 Task: Search one way flight ticket for 2 adults, 4 children and 1 infant on lap in business from Buffalo: Buffalo Niagara International Airport to Indianapolis: Indianapolis International Airport on 8-5-2023. Choice of flights is Alaska. Number of bags: 1 carry on bag. Price is upto 40000. Outbound departure time preference is 16:45.
Action: Mouse moved to (291, 256)
Screenshot: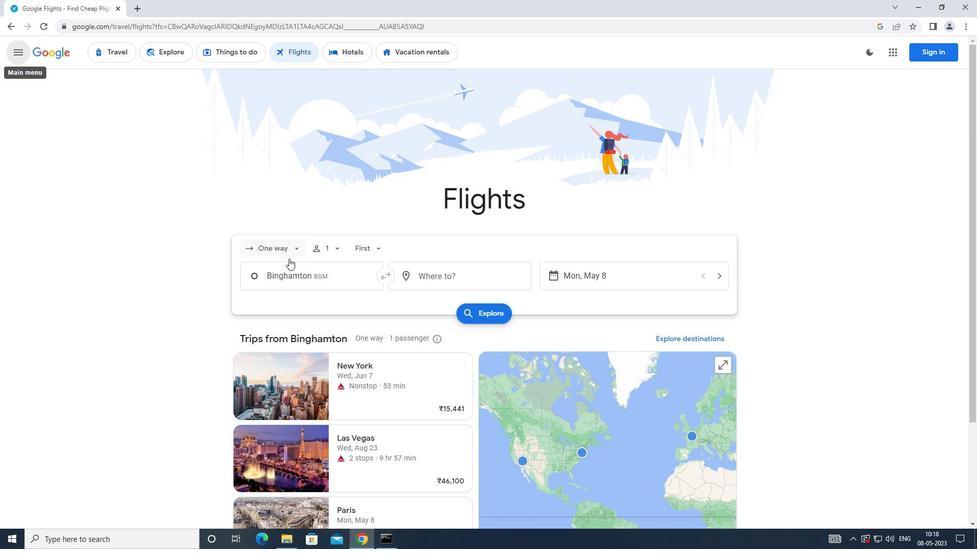 
Action: Mouse pressed left at (291, 256)
Screenshot: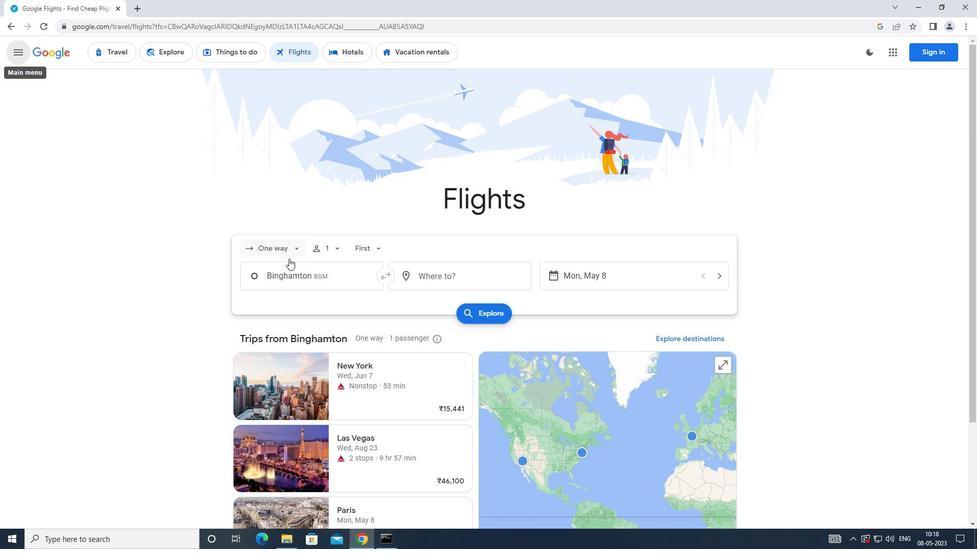 
Action: Mouse moved to (295, 298)
Screenshot: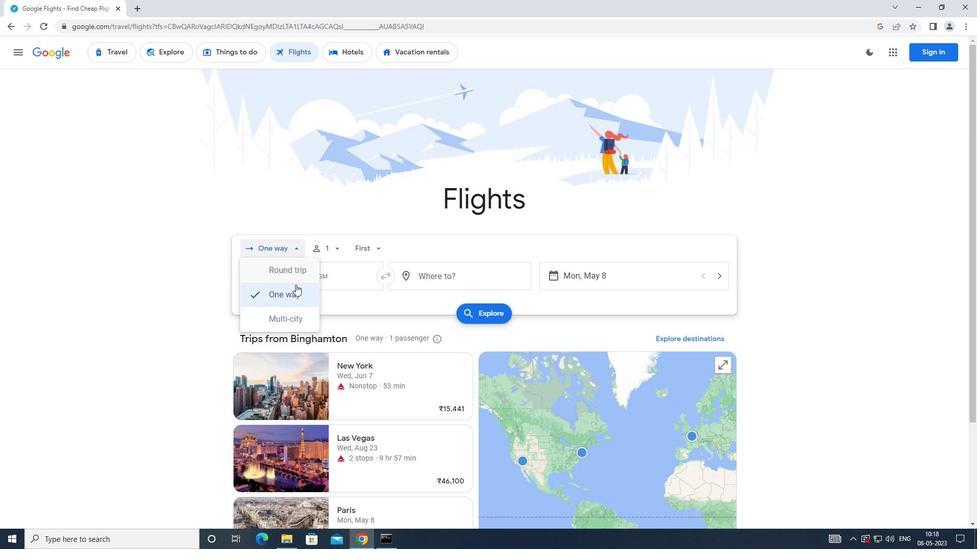 
Action: Mouse pressed left at (295, 298)
Screenshot: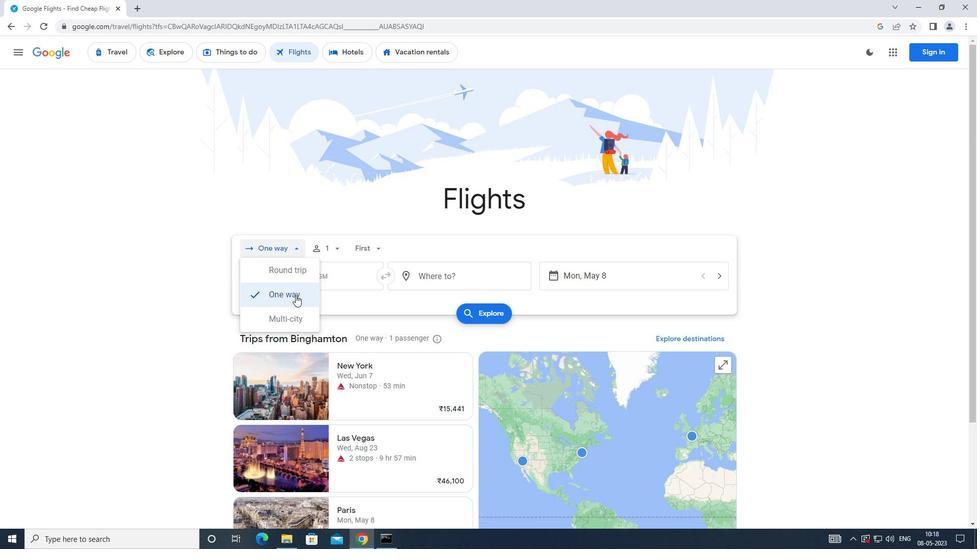 
Action: Mouse moved to (337, 252)
Screenshot: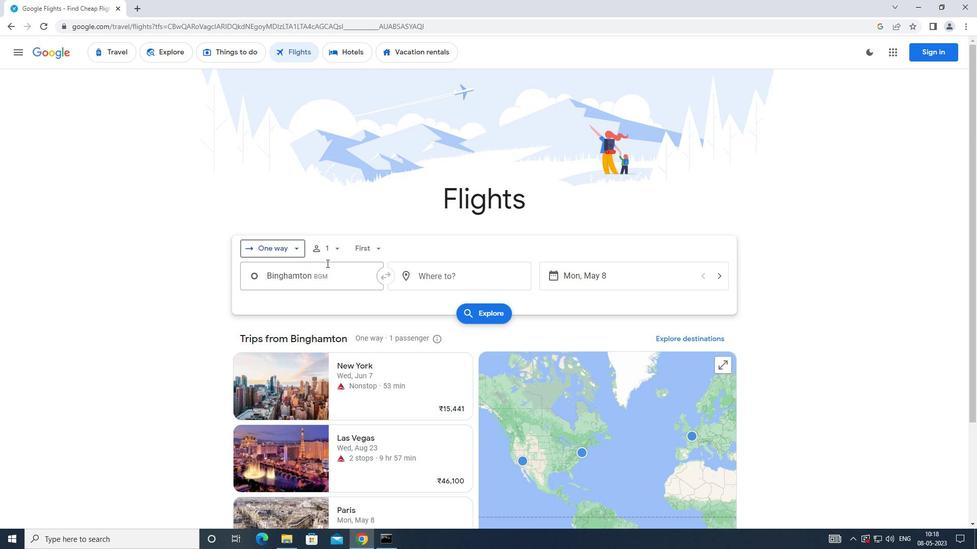 
Action: Mouse pressed left at (337, 252)
Screenshot: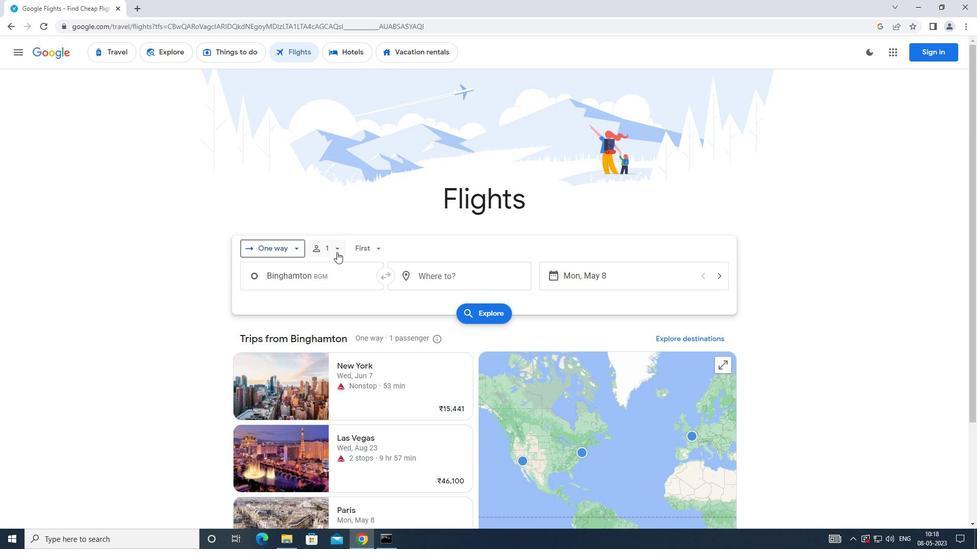 
Action: Mouse moved to (408, 279)
Screenshot: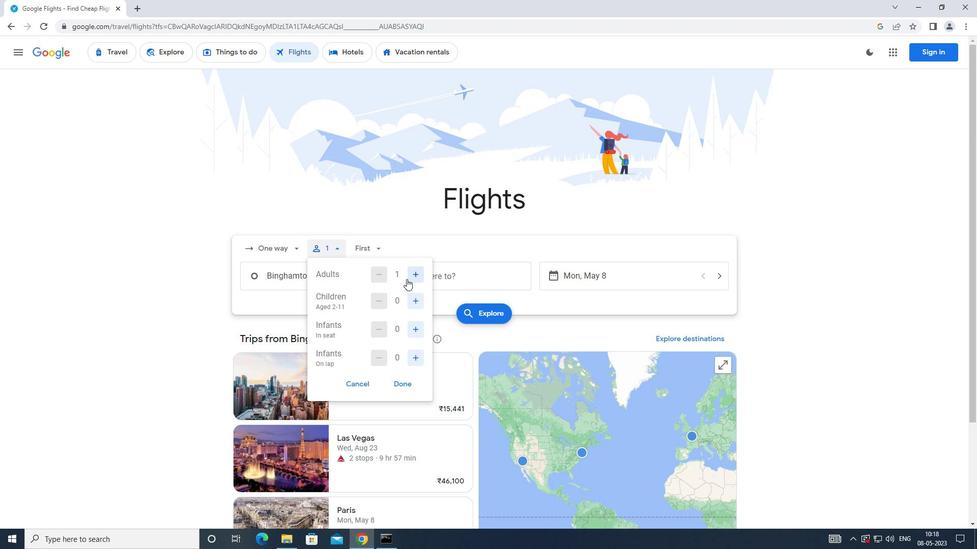
Action: Mouse pressed left at (408, 279)
Screenshot: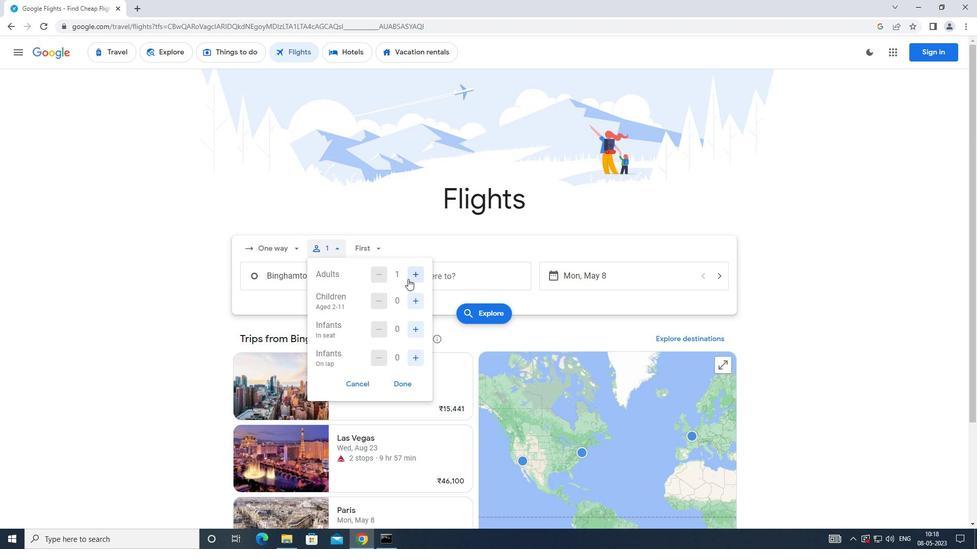 
Action: Mouse moved to (418, 299)
Screenshot: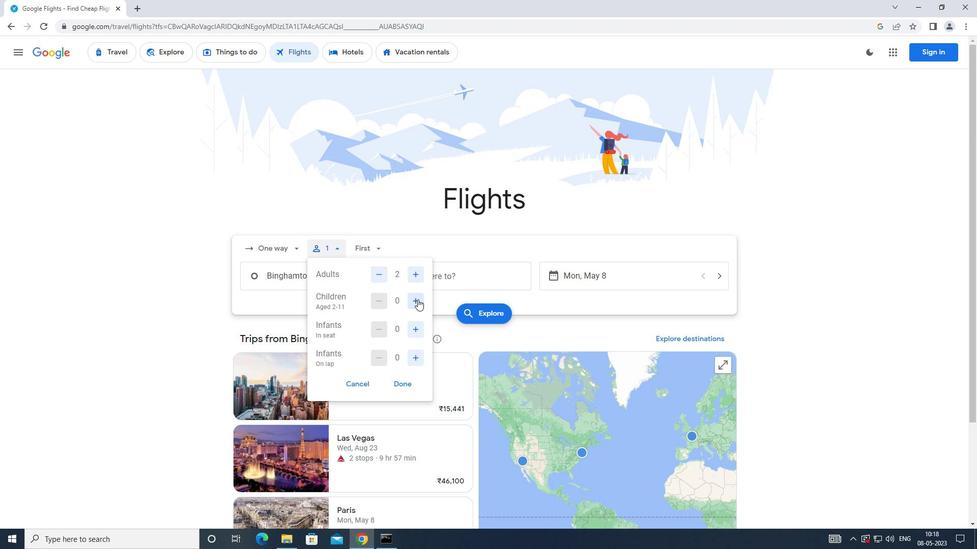 
Action: Mouse pressed left at (418, 299)
Screenshot: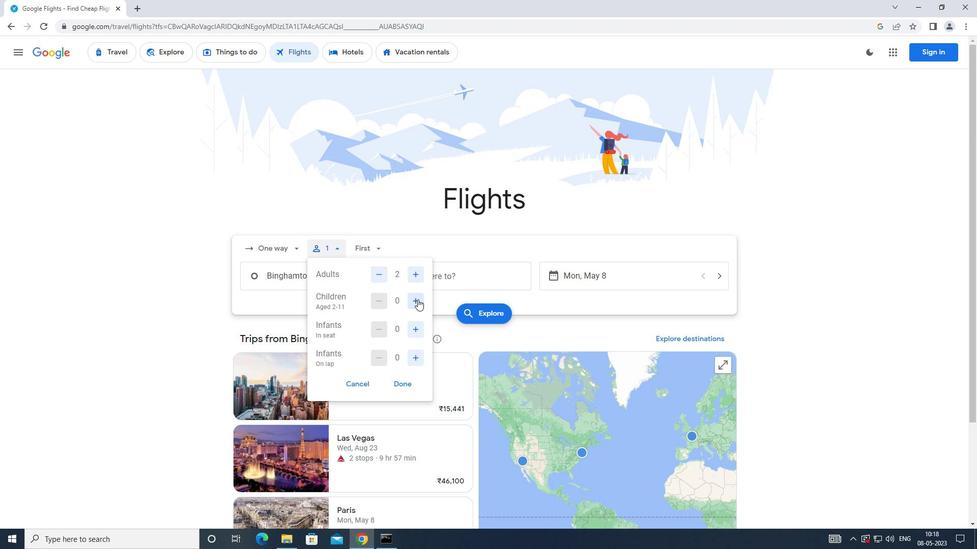 
Action: Mouse moved to (418, 299)
Screenshot: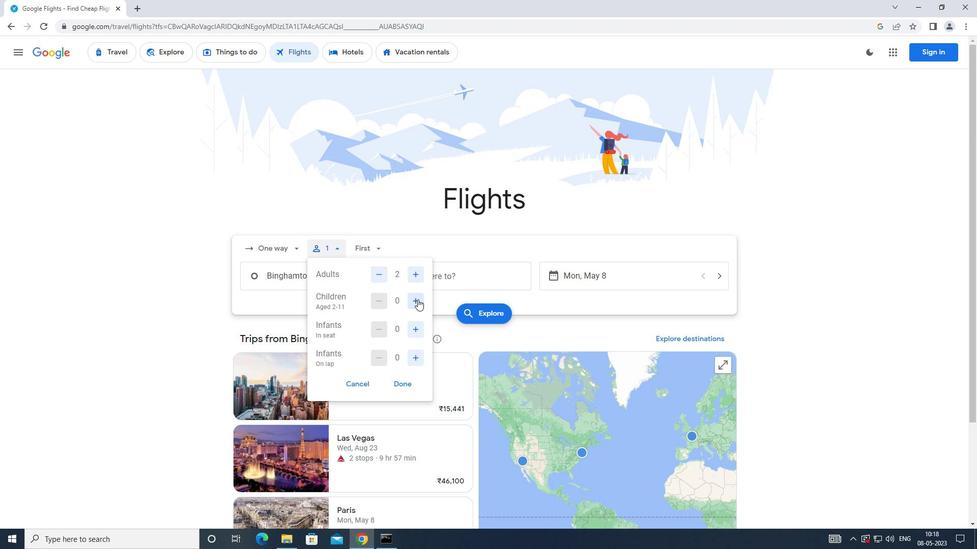 
Action: Mouse pressed left at (418, 299)
Screenshot: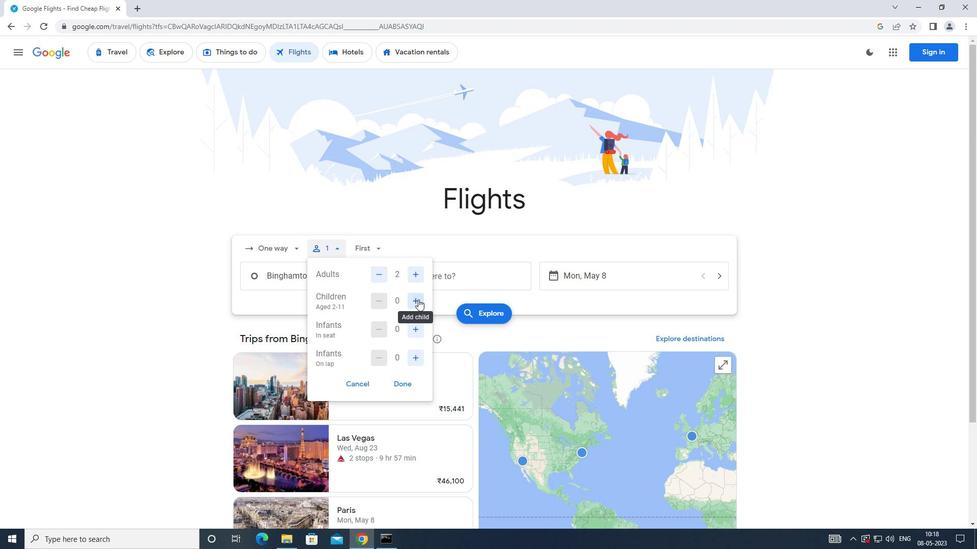 
Action: Mouse pressed left at (418, 299)
Screenshot: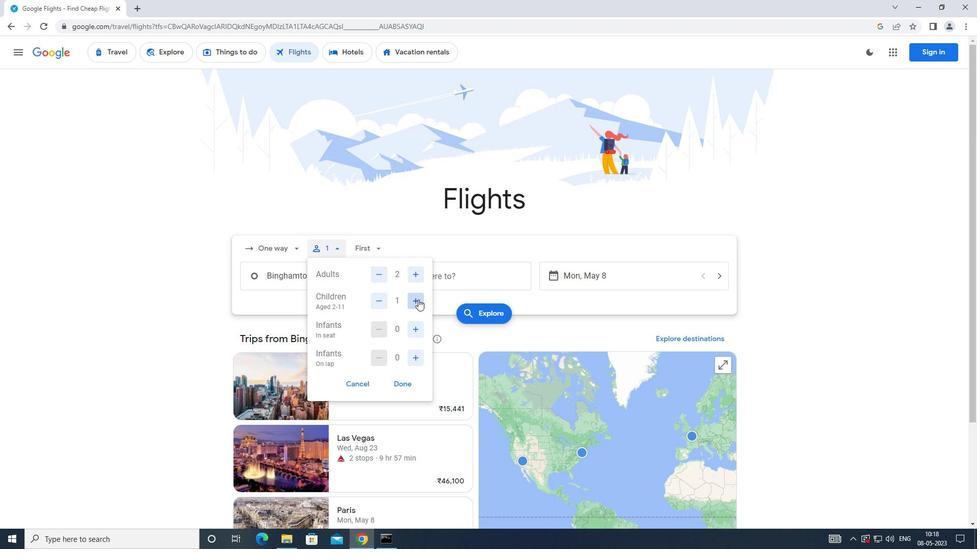 
Action: Mouse pressed left at (418, 299)
Screenshot: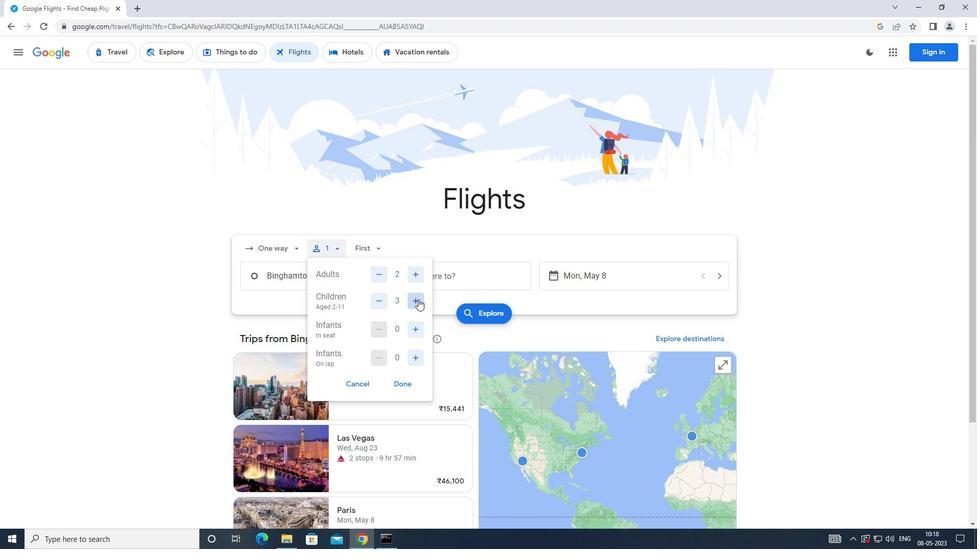 
Action: Mouse moved to (419, 333)
Screenshot: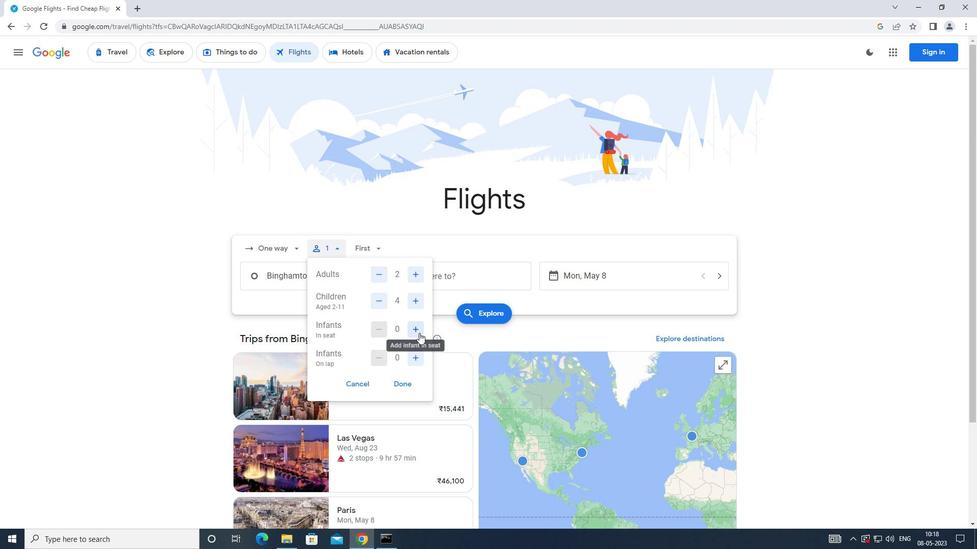 
Action: Mouse pressed left at (419, 333)
Screenshot: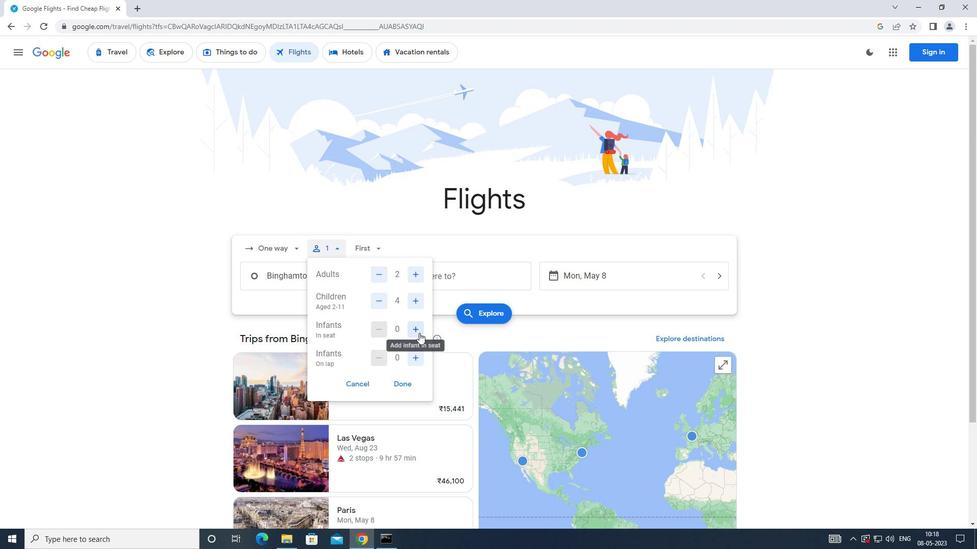 
Action: Mouse moved to (404, 389)
Screenshot: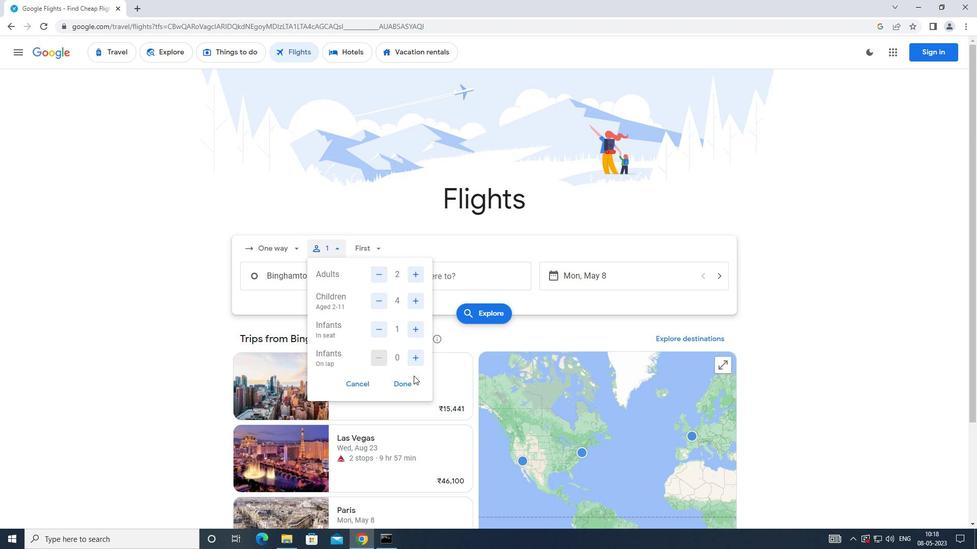 
Action: Mouse pressed left at (404, 389)
Screenshot: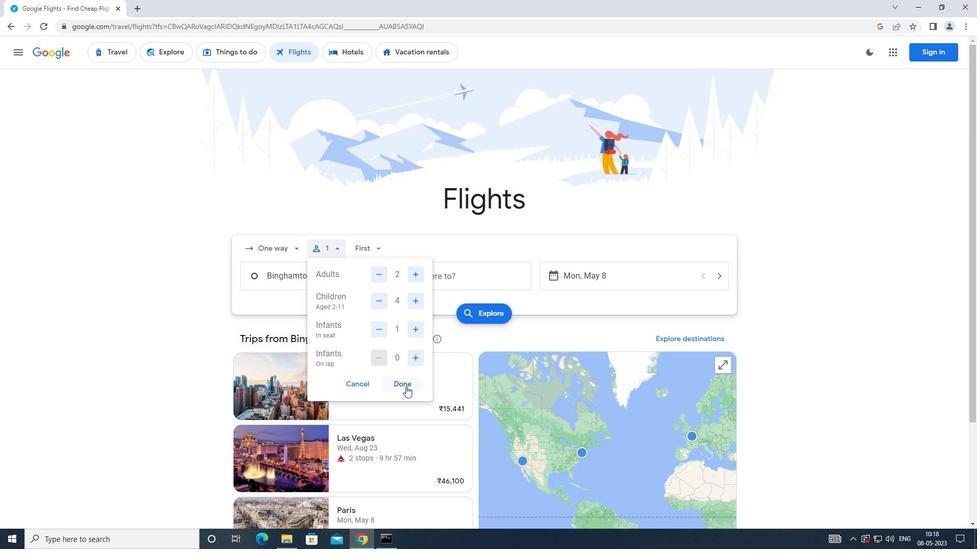 
Action: Mouse moved to (361, 252)
Screenshot: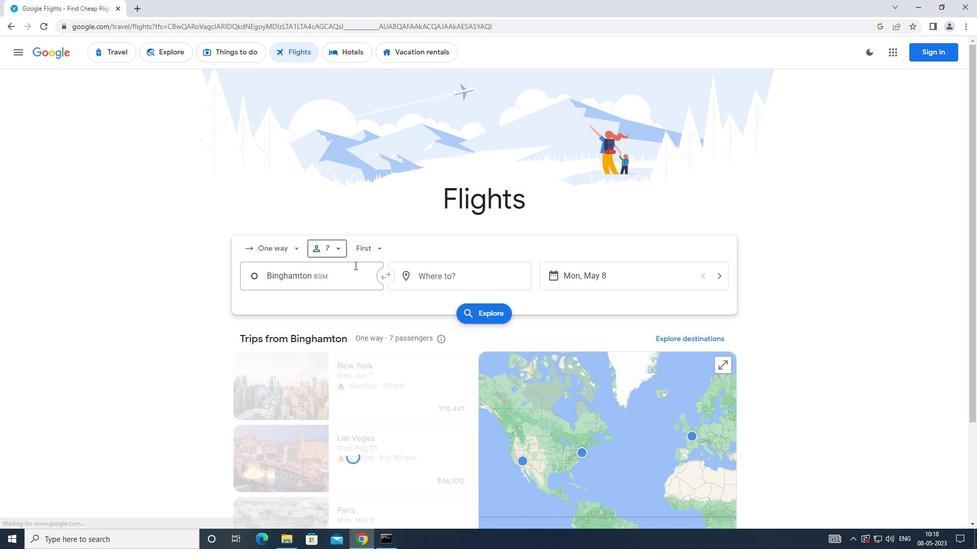 
Action: Mouse pressed left at (361, 252)
Screenshot: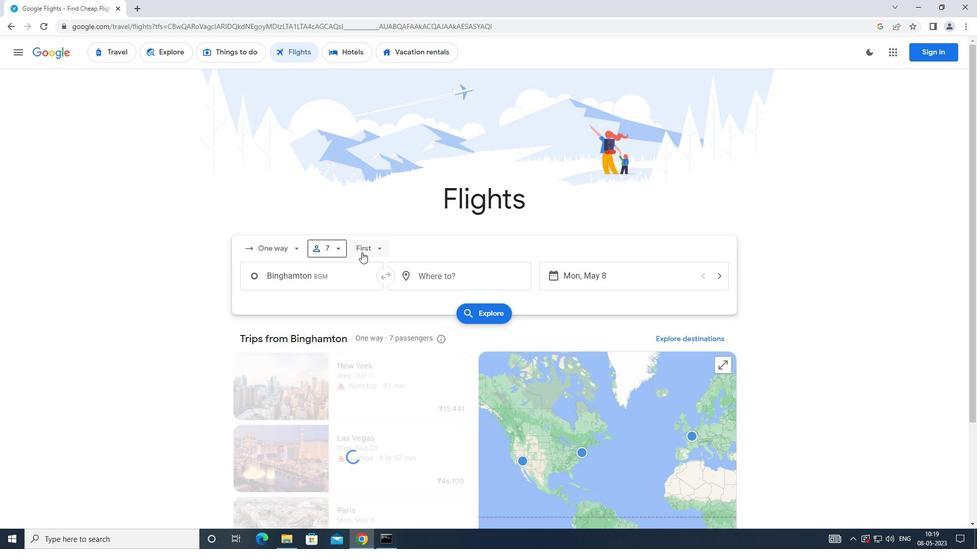 
Action: Mouse moved to (399, 321)
Screenshot: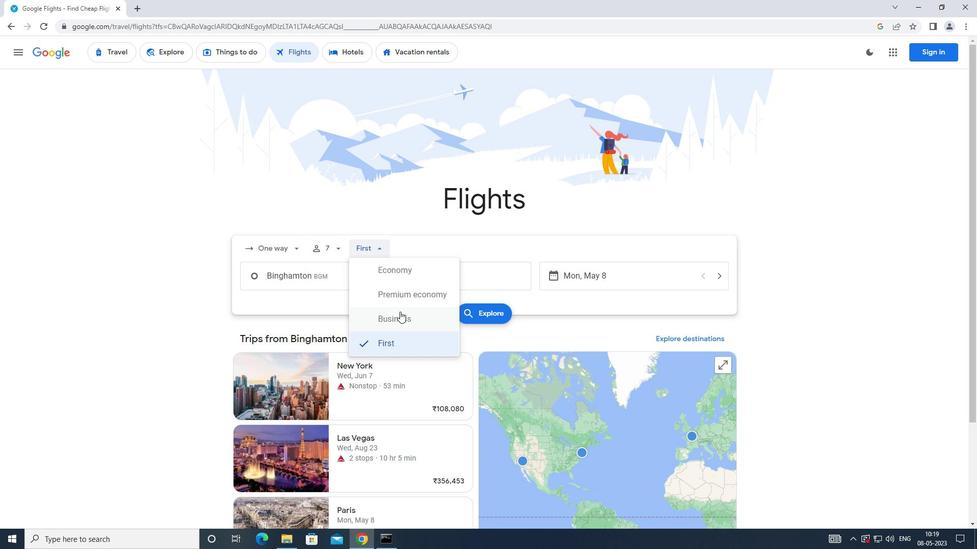 
Action: Mouse pressed left at (399, 321)
Screenshot: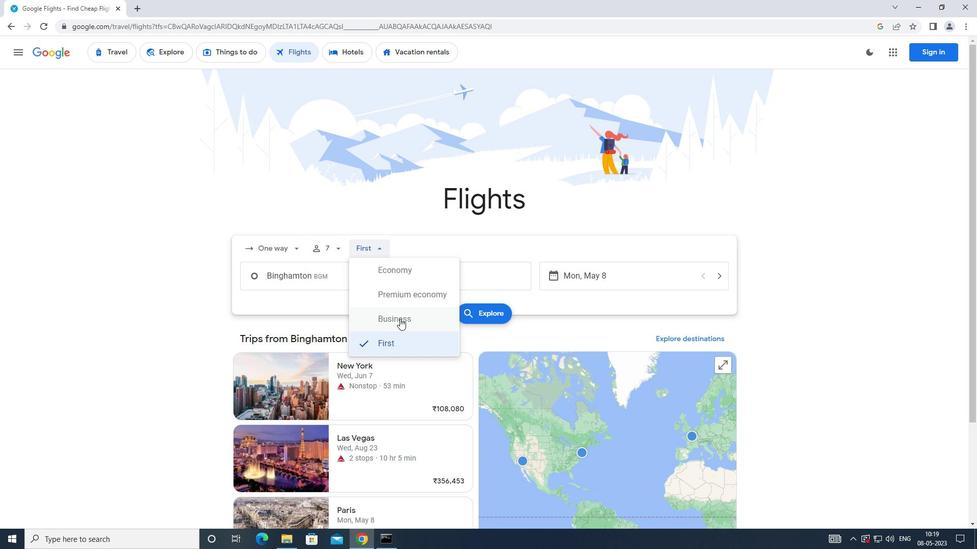 
Action: Mouse moved to (341, 285)
Screenshot: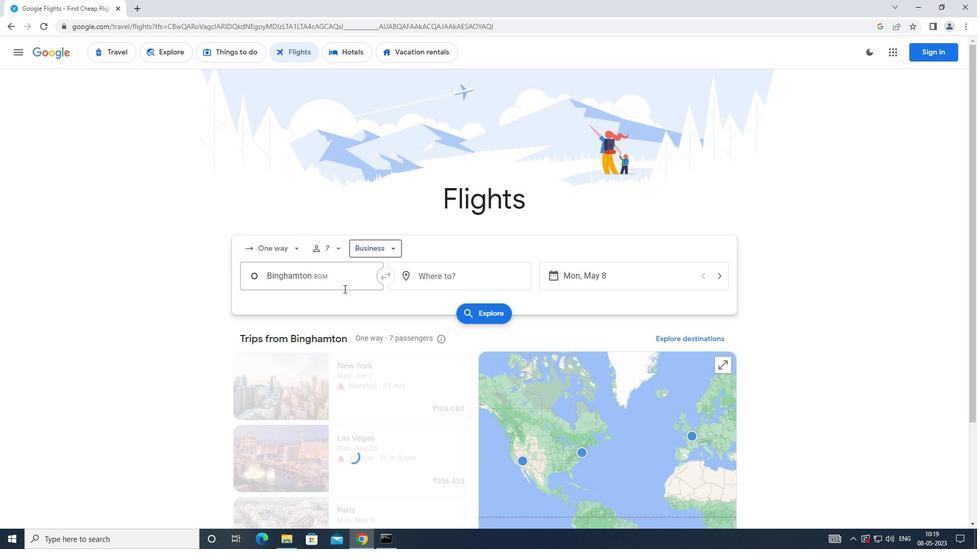 
Action: Mouse pressed left at (341, 285)
Screenshot: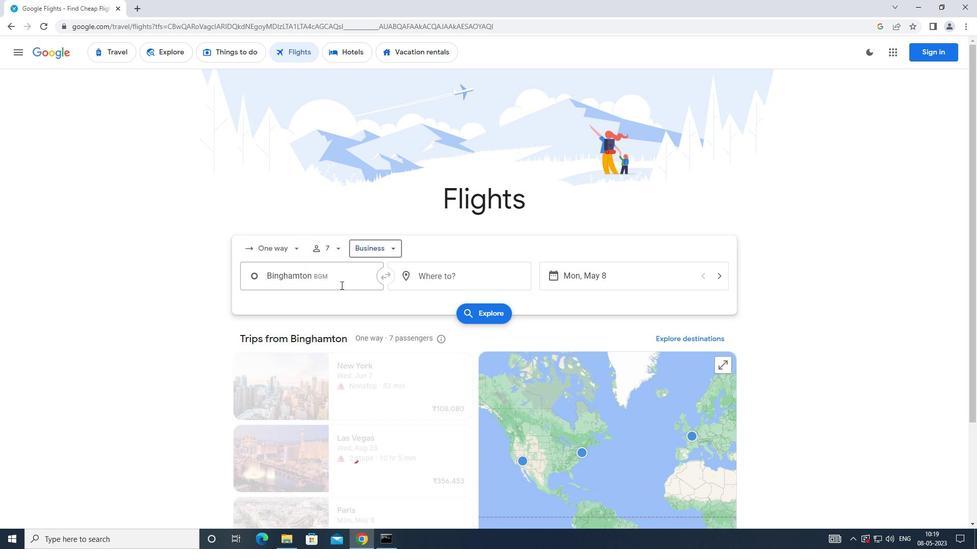 
Action: Mouse moved to (346, 281)
Screenshot: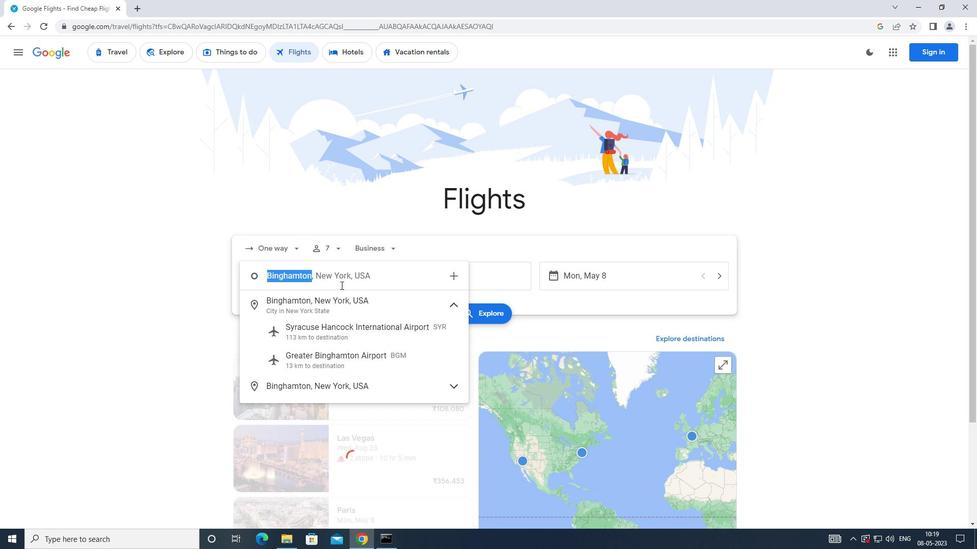
Action: Key pressed <Key.caps_lock>b<Key.caps_lock>uffalo
Screenshot: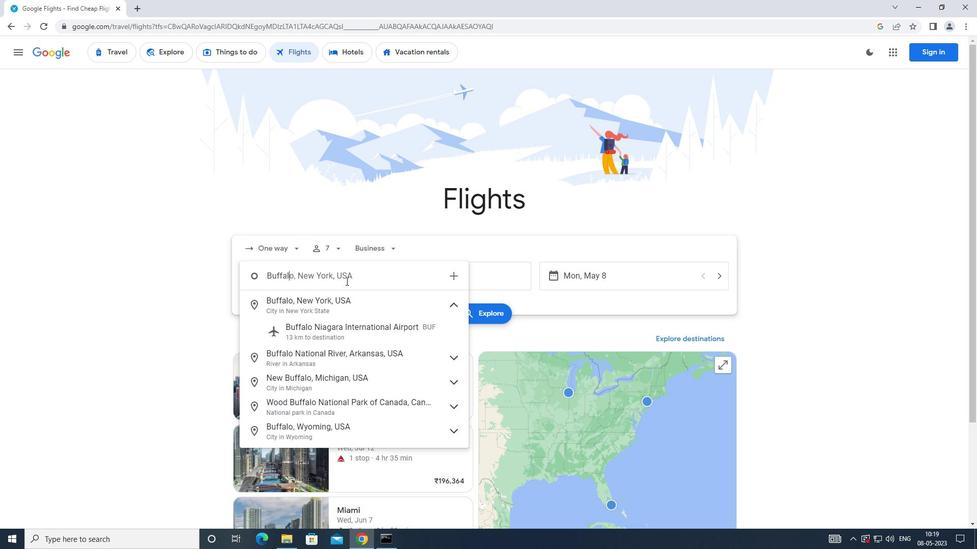 
Action: Mouse moved to (347, 332)
Screenshot: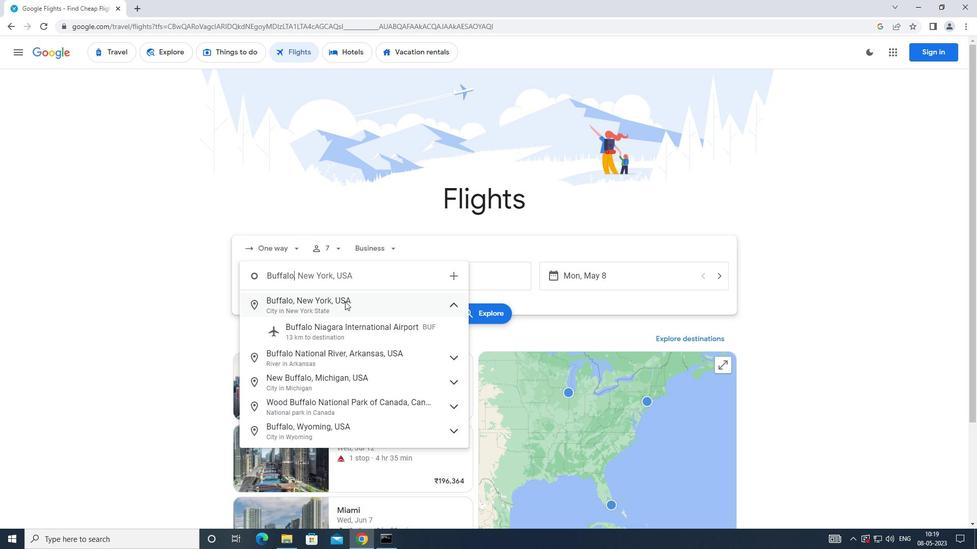 
Action: Mouse pressed left at (347, 332)
Screenshot: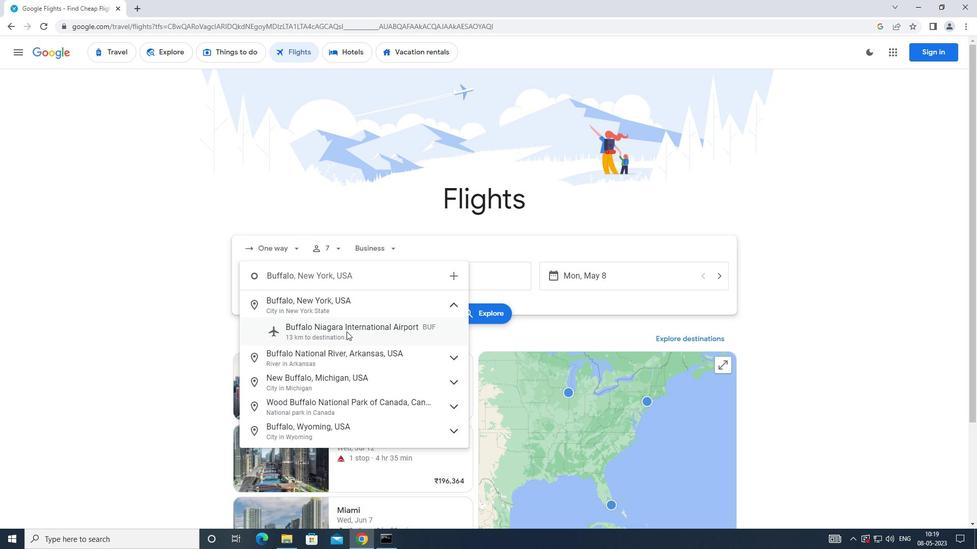 
Action: Mouse moved to (469, 273)
Screenshot: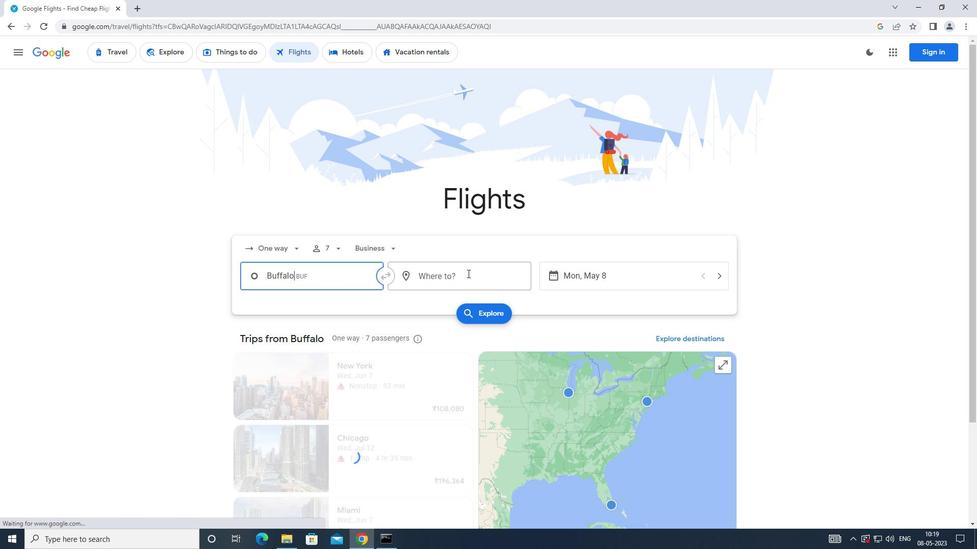 
Action: Mouse pressed left at (469, 273)
Screenshot: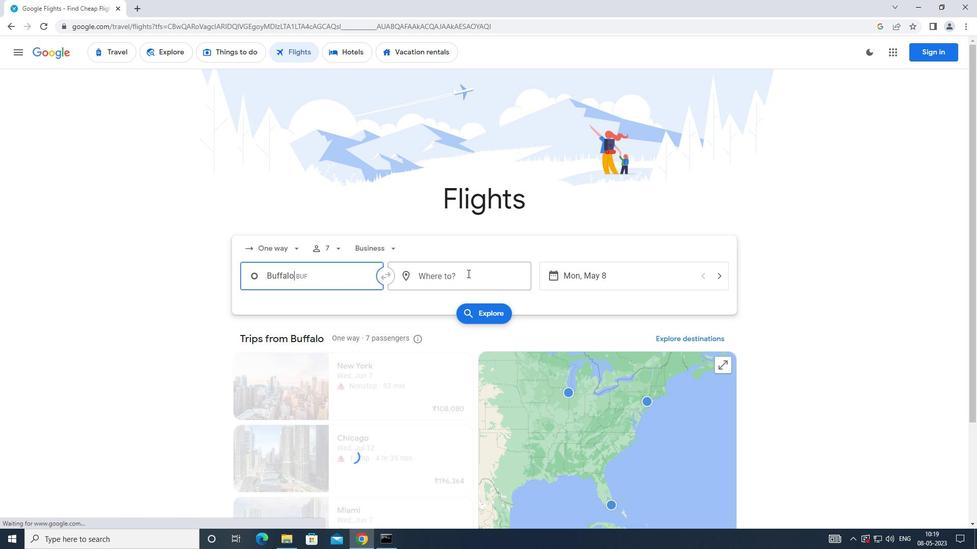 
Action: Key pressed <Key.caps_lock>i<Key.caps_lock>n
Screenshot: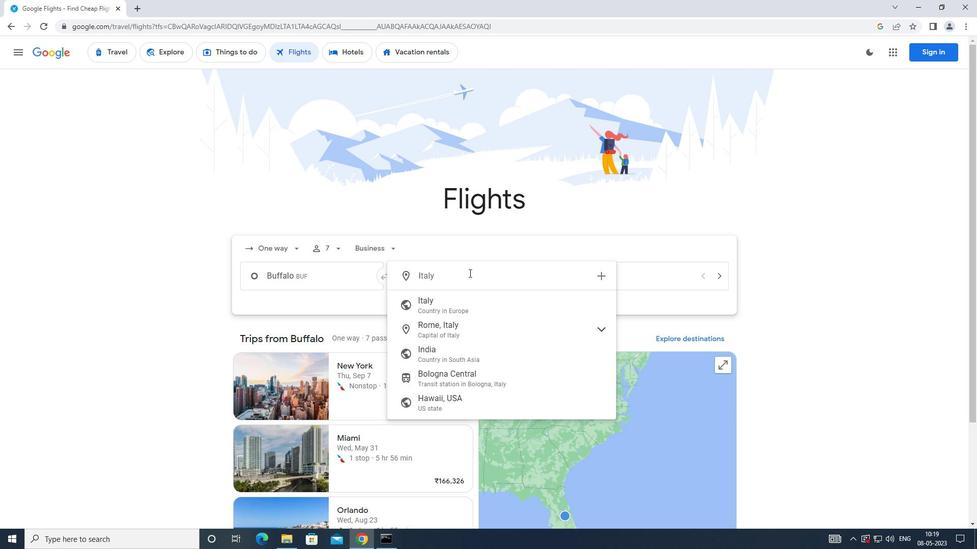 
Action: Mouse moved to (469, 273)
Screenshot: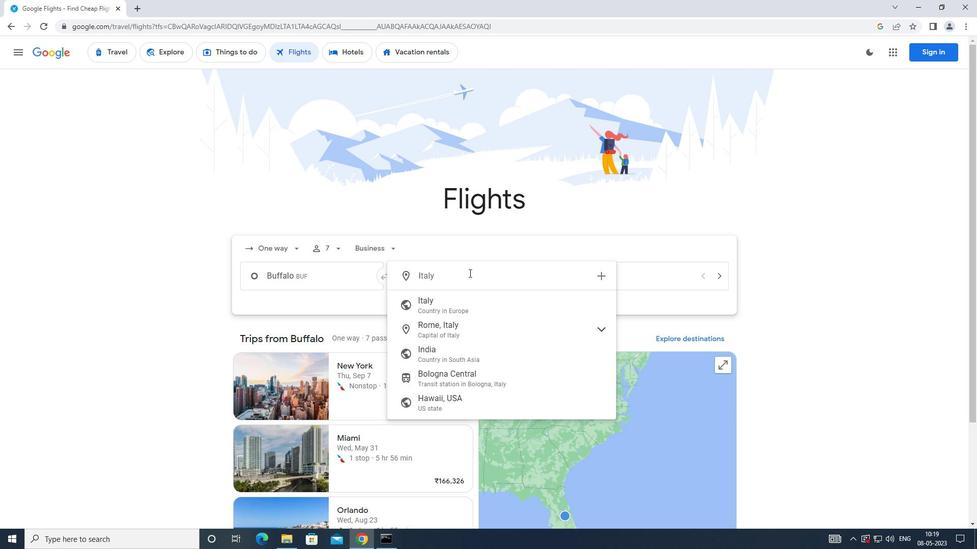 
Action: Key pressed dianapolis
Screenshot: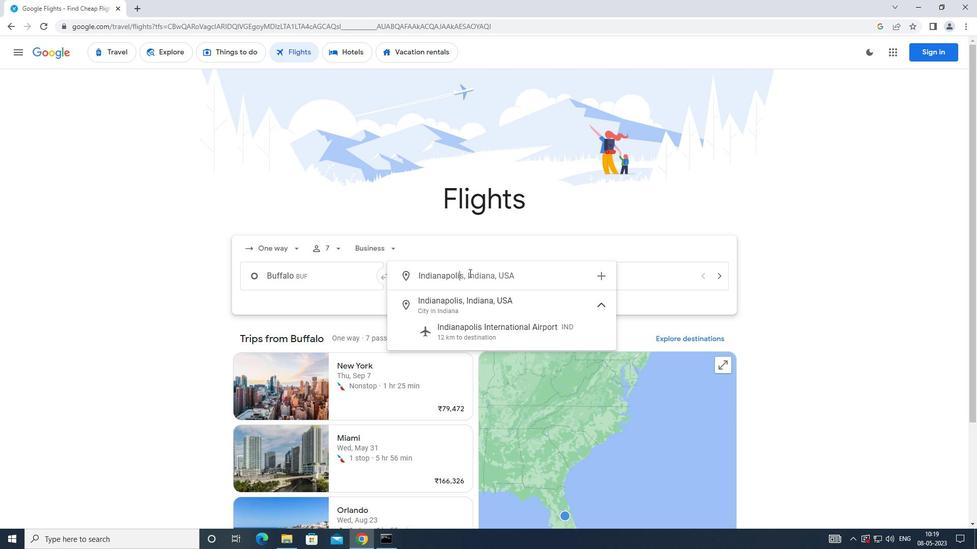 
Action: Mouse moved to (452, 329)
Screenshot: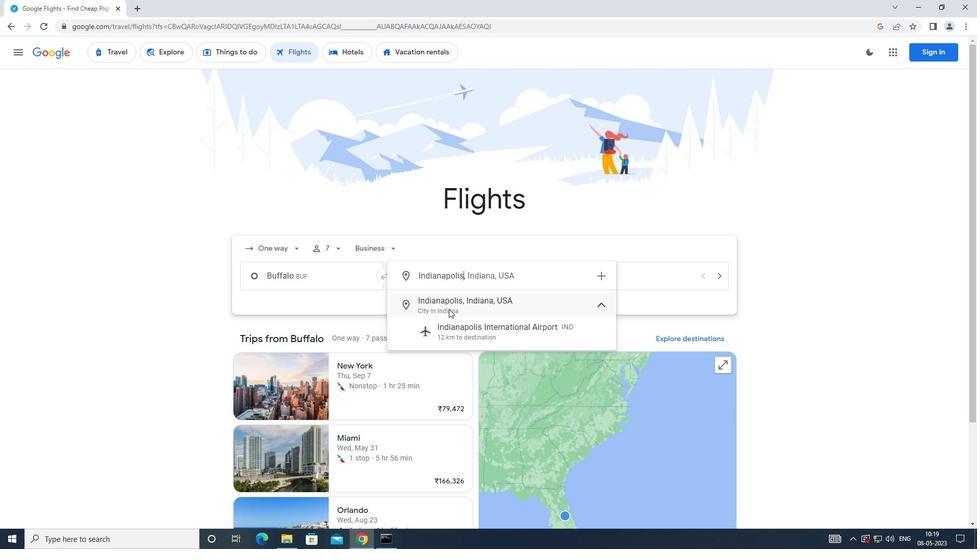 
Action: Mouse pressed left at (452, 329)
Screenshot: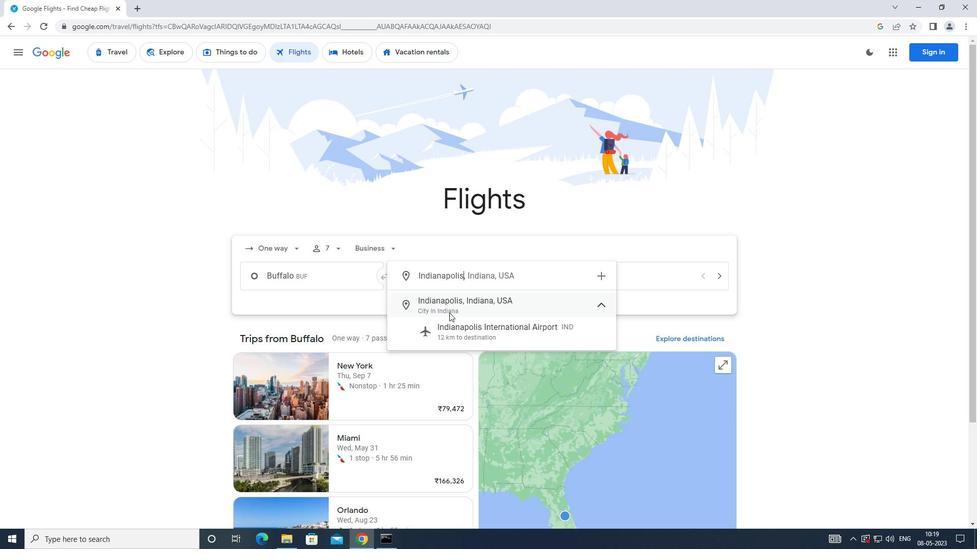 
Action: Mouse moved to (593, 284)
Screenshot: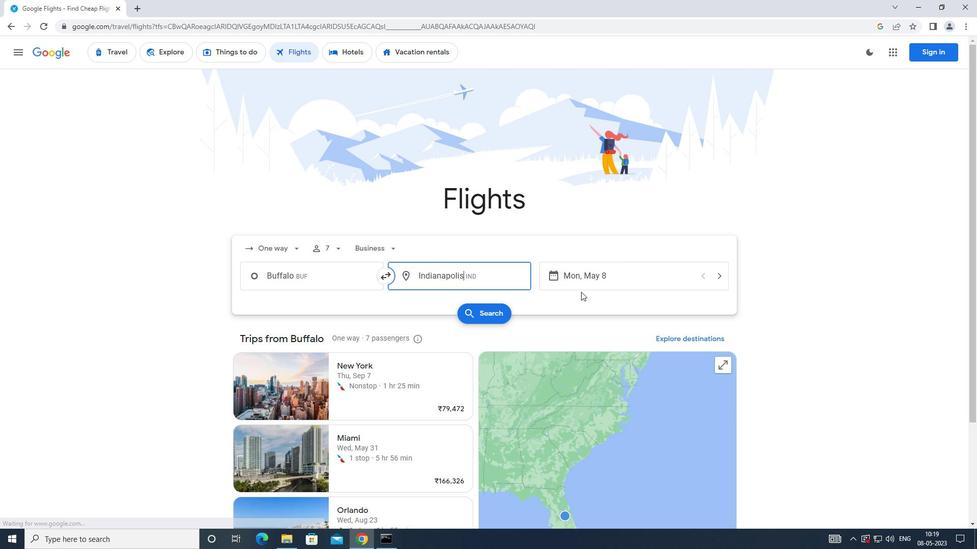 
Action: Mouse pressed left at (593, 284)
Screenshot: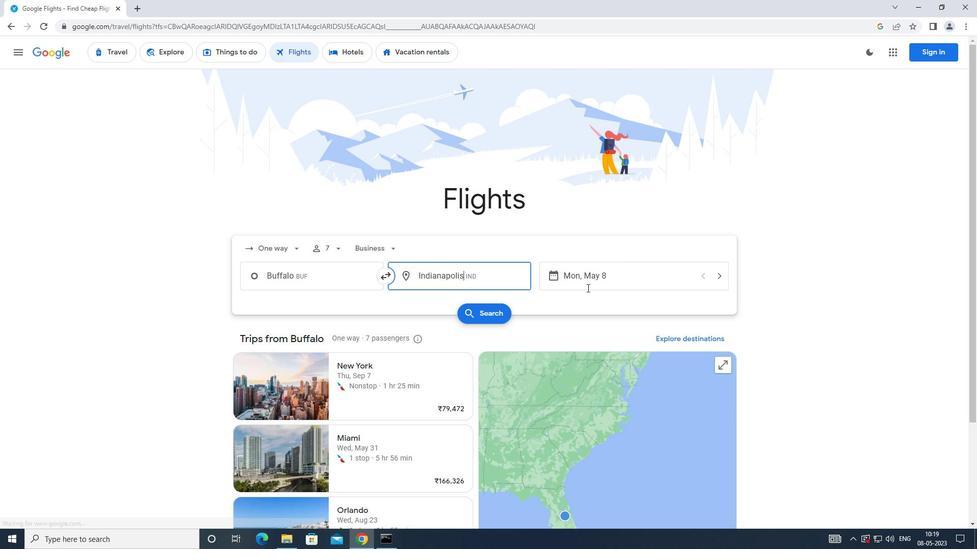 
Action: Mouse moved to (384, 367)
Screenshot: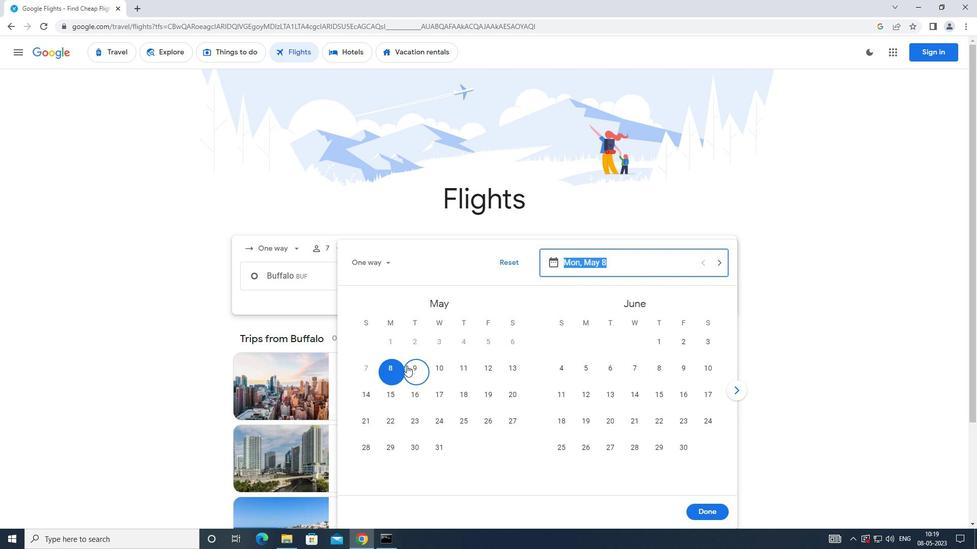 
Action: Mouse pressed left at (384, 367)
Screenshot: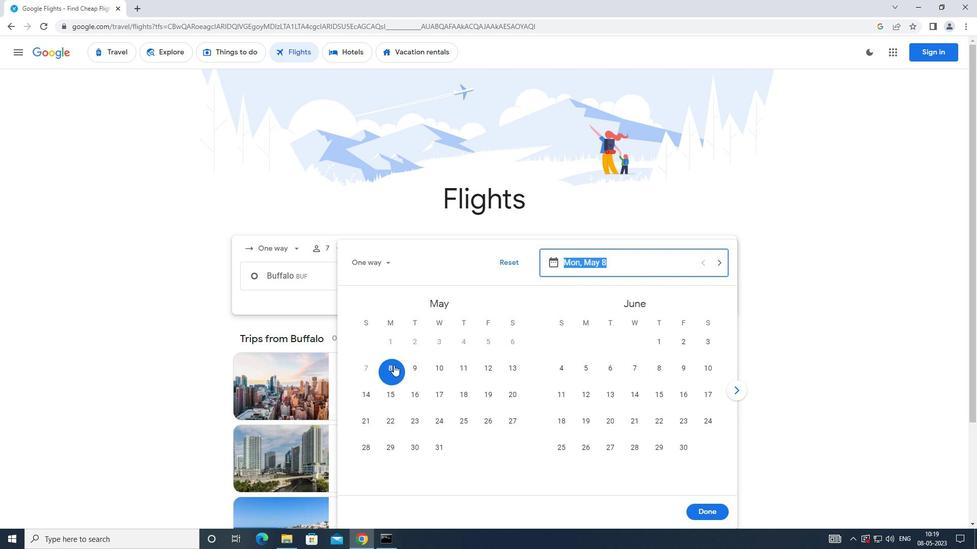 
Action: Mouse moved to (698, 508)
Screenshot: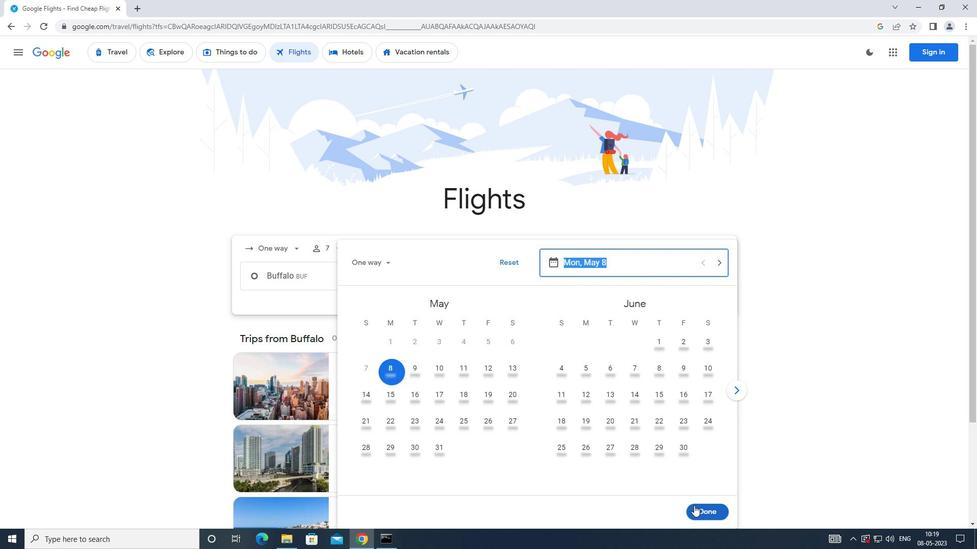 
Action: Mouse pressed left at (698, 508)
Screenshot: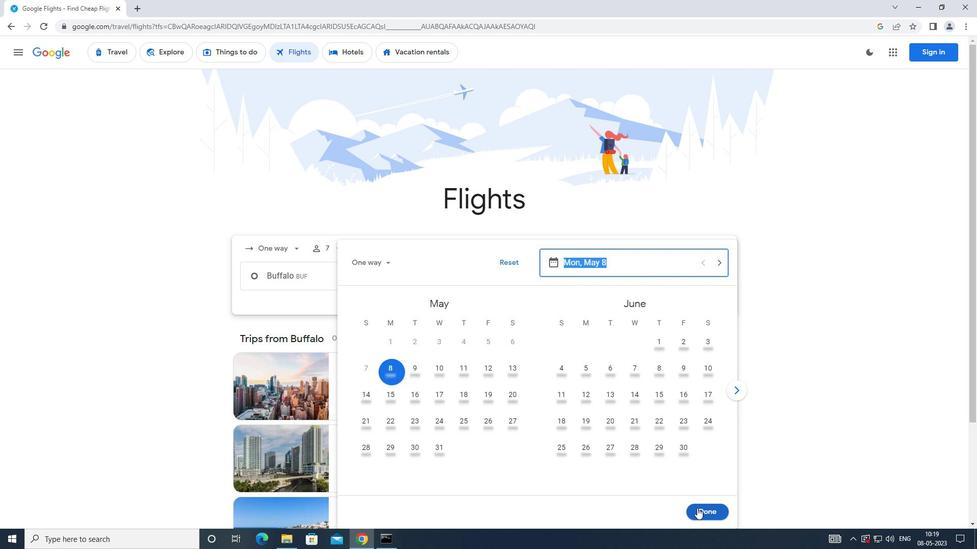 
Action: Mouse moved to (479, 318)
Screenshot: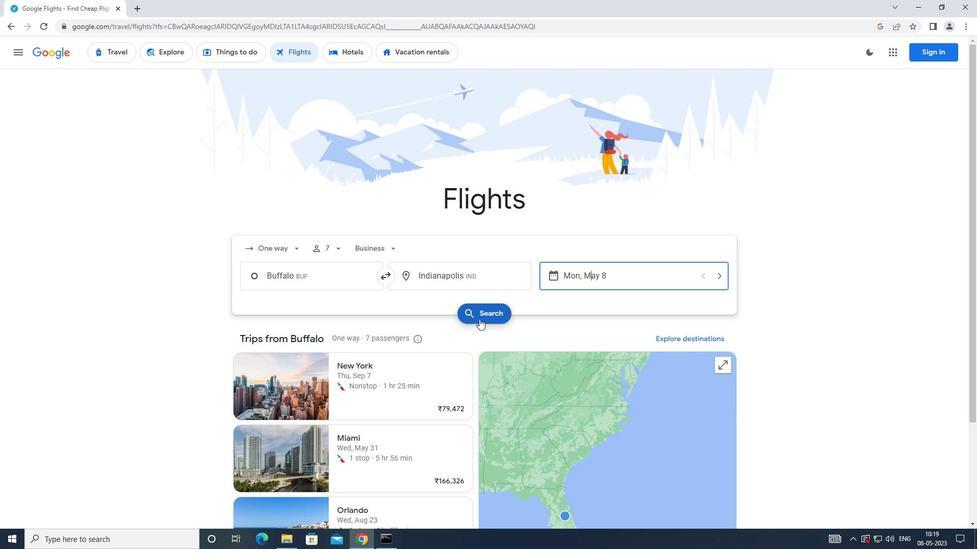 
Action: Mouse pressed left at (479, 318)
Screenshot: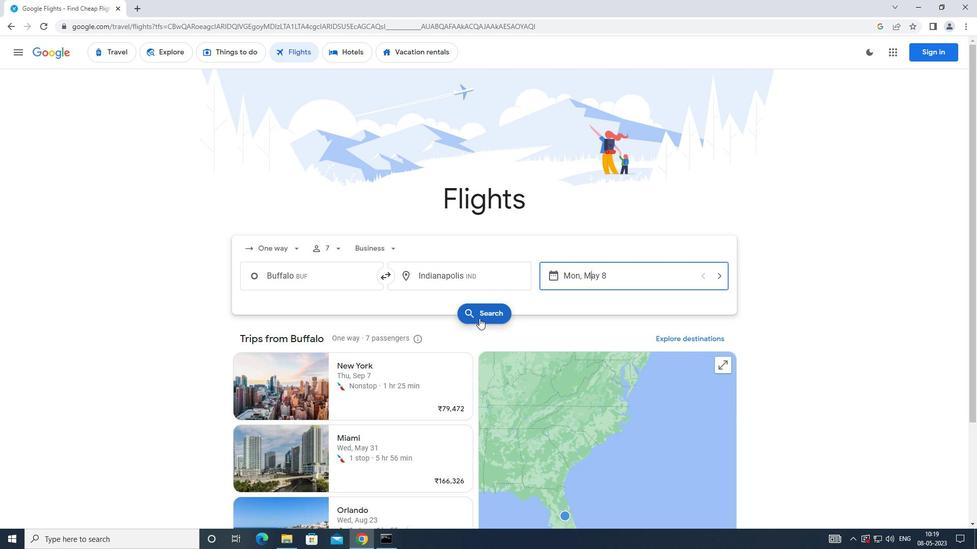 
Action: Mouse moved to (253, 148)
Screenshot: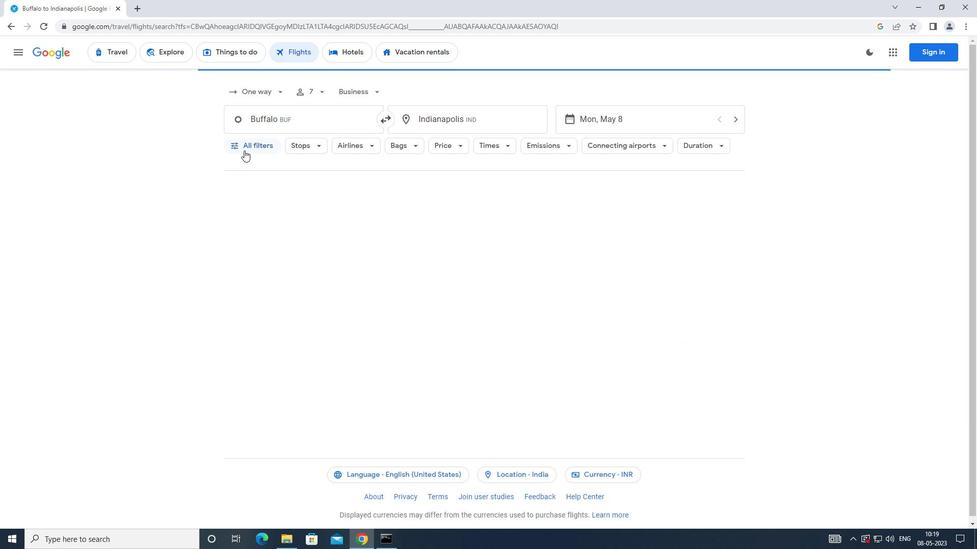 
Action: Mouse pressed left at (253, 148)
Screenshot: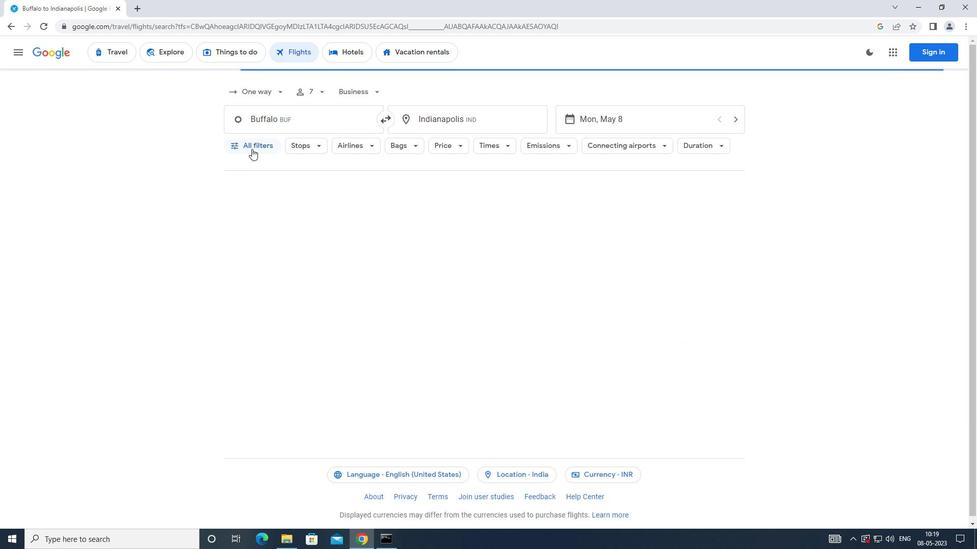 
Action: Mouse moved to (376, 365)
Screenshot: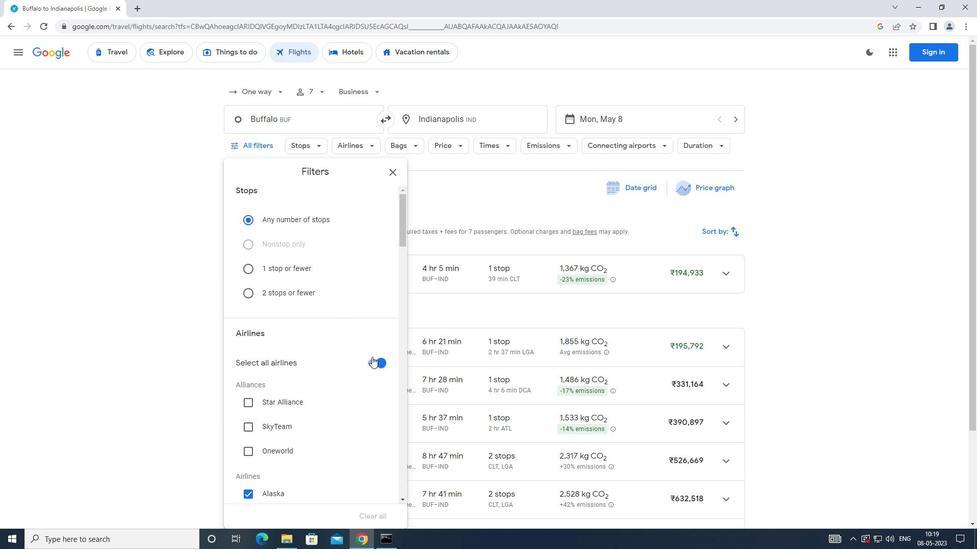 
Action: Mouse pressed left at (376, 365)
Screenshot: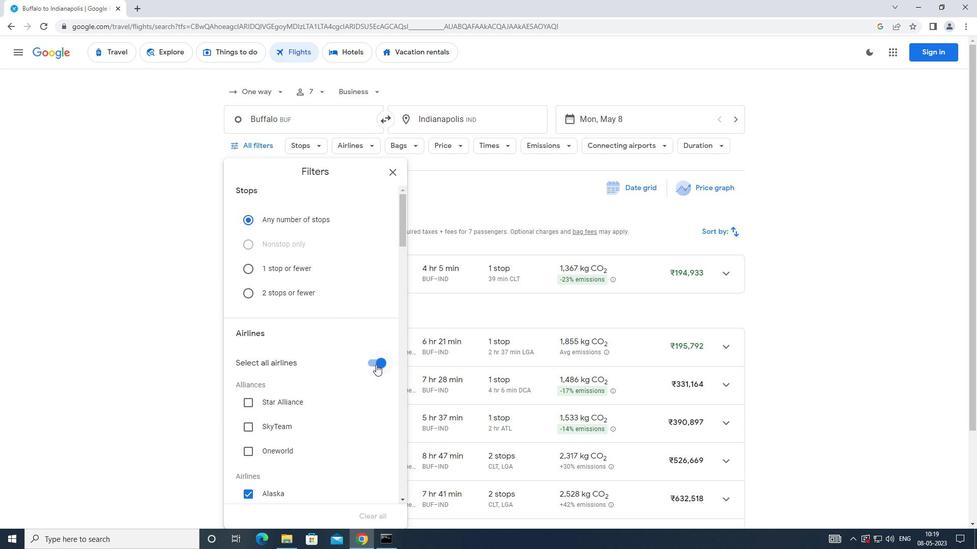
Action: Mouse moved to (341, 336)
Screenshot: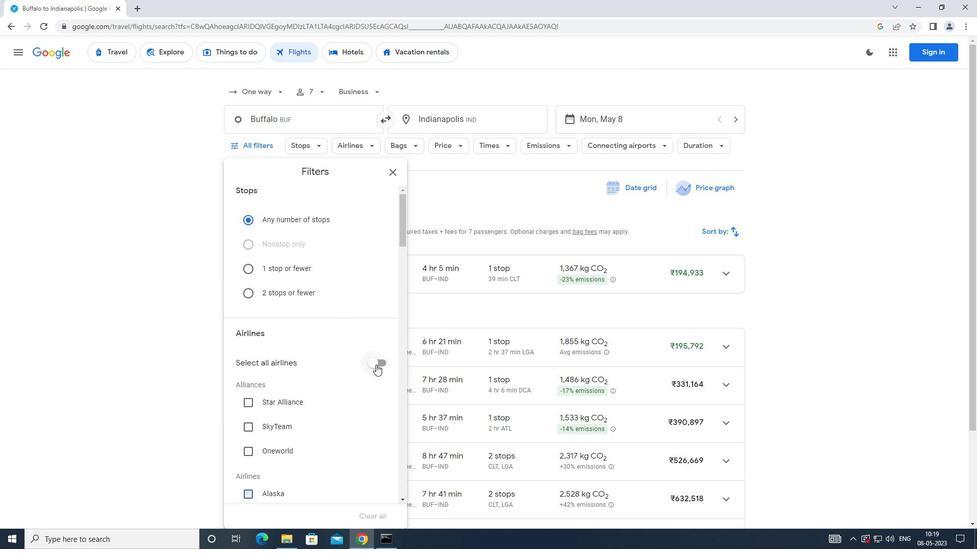 
Action: Mouse scrolled (341, 335) with delta (0, 0)
Screenshot: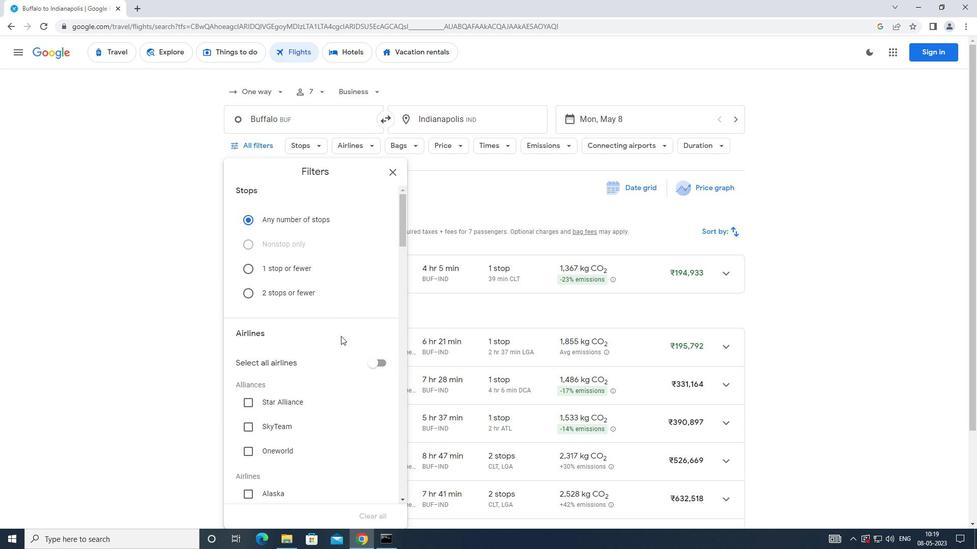 
Action: Mouse scrolled (341, 335) with delta (0, 0)
Screenshot: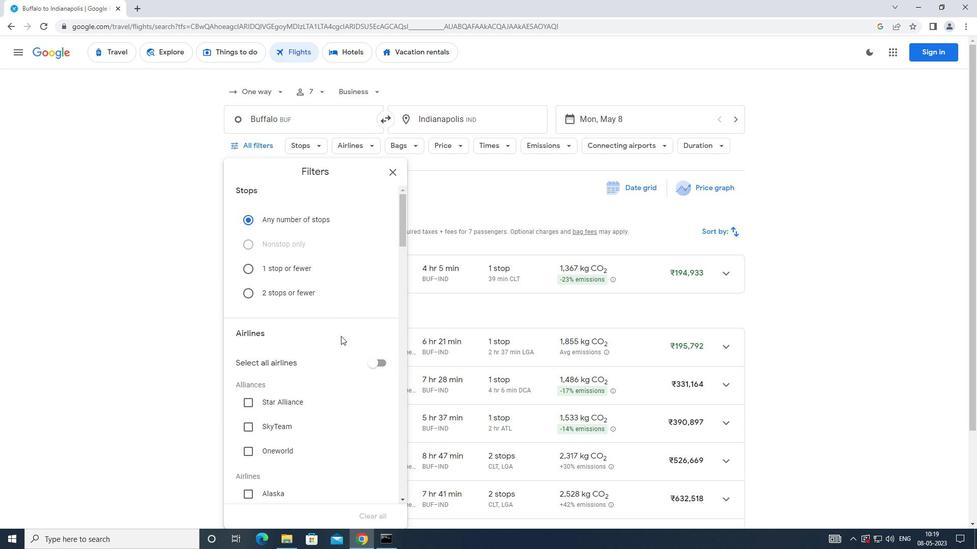 
Action: Mouse scrolled (341, 335) with delta (0, 0)
Screenshot: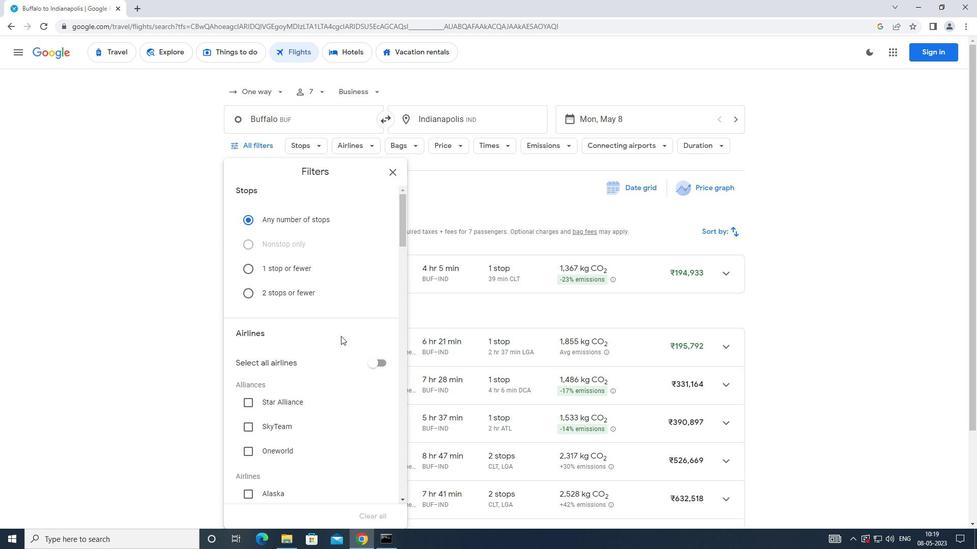 
Action: Mouse scrolled (341, 335) with delta (0, 0)
Screenshot: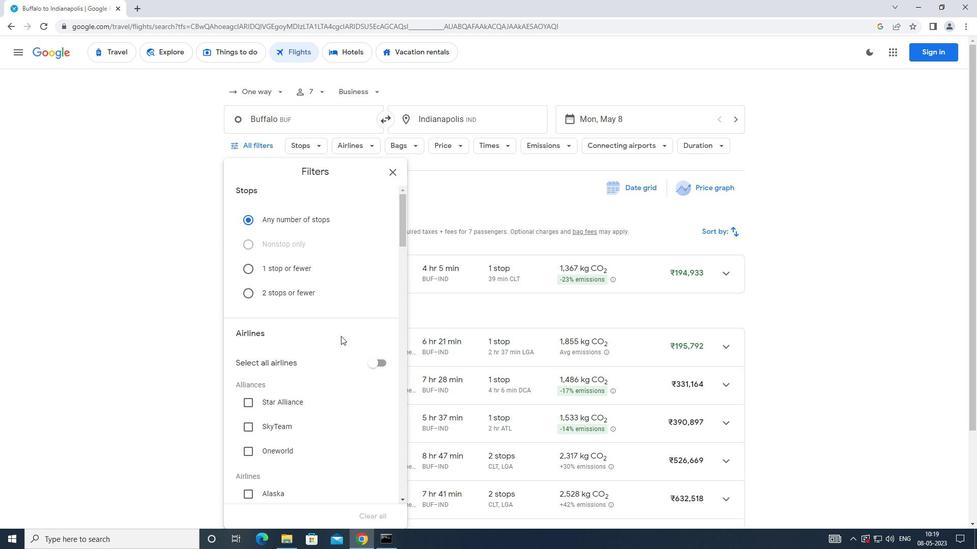 
Action: Mouse moved to (244, 295)
Screenshot: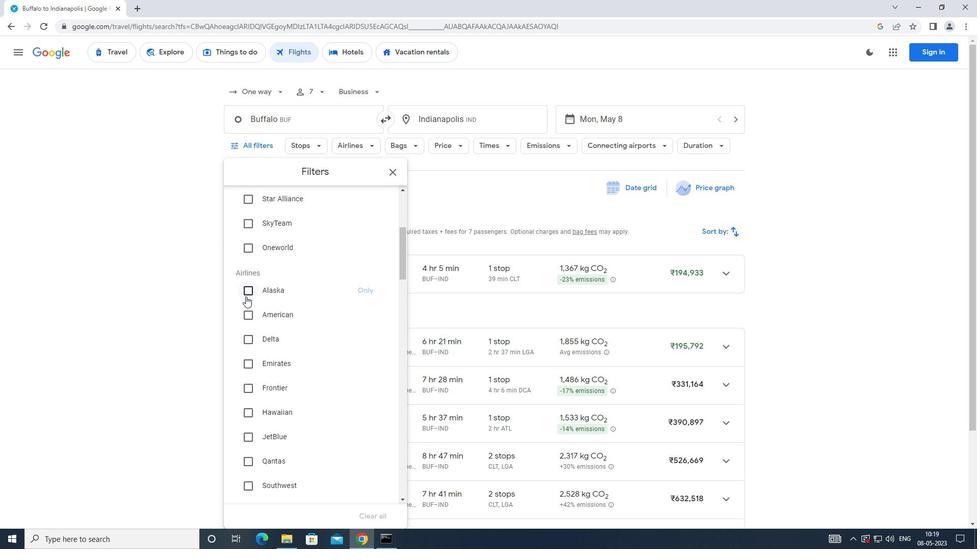 
Action: Mouse pressed left at (244, 295)
Screenshot: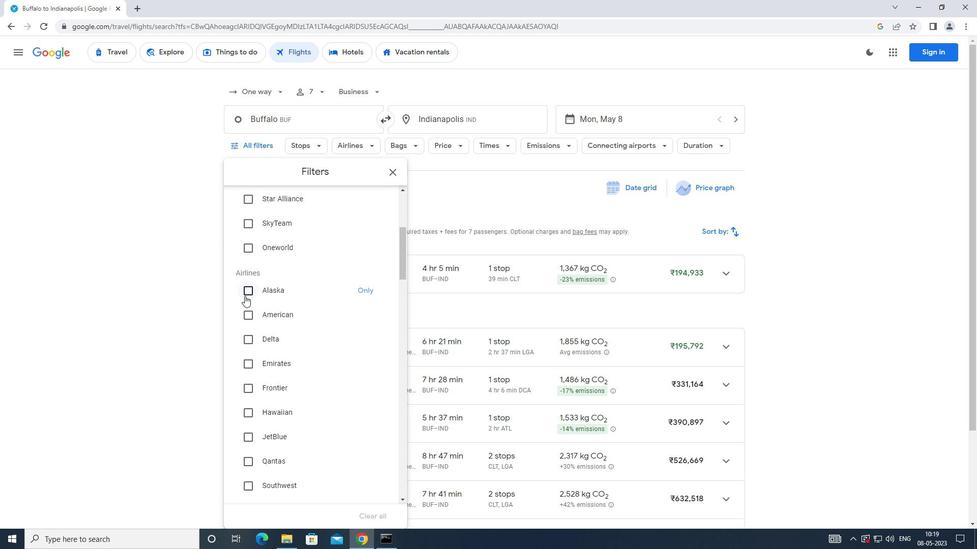
Action: Mouse moved to (315, 322)
Screenshot: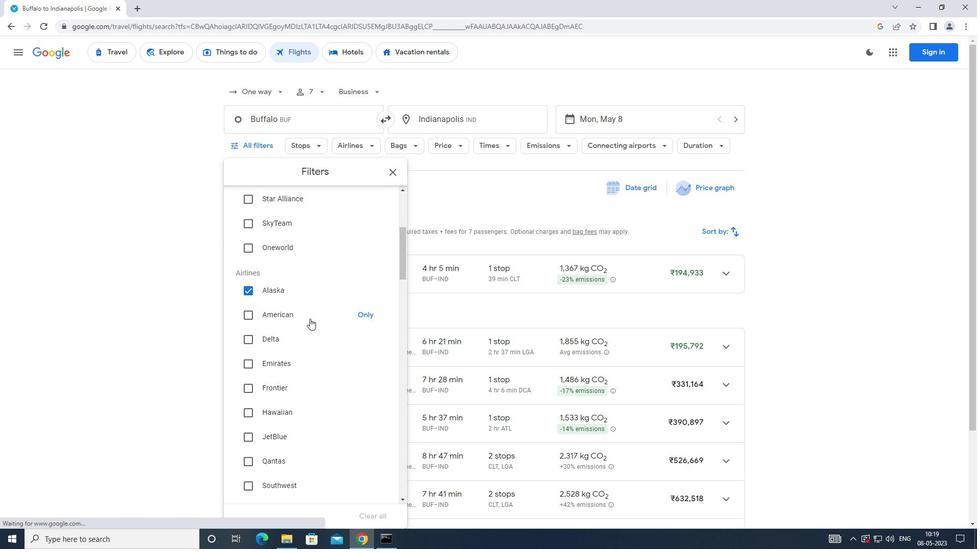 
Action: Mouse scrolled (315, 321) with delta (0, 0)
Screenshot: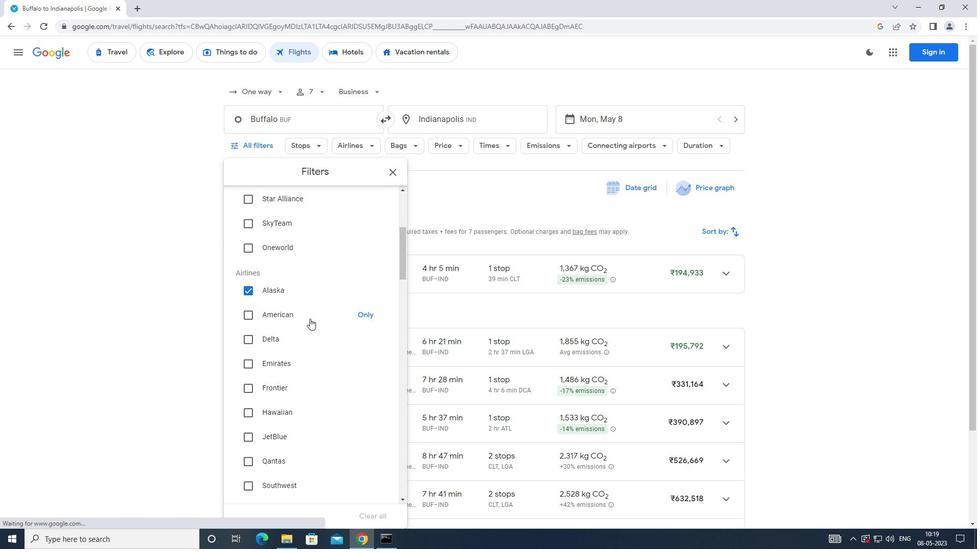 
Action: Mouse moved to (316, 323)
Screenshot: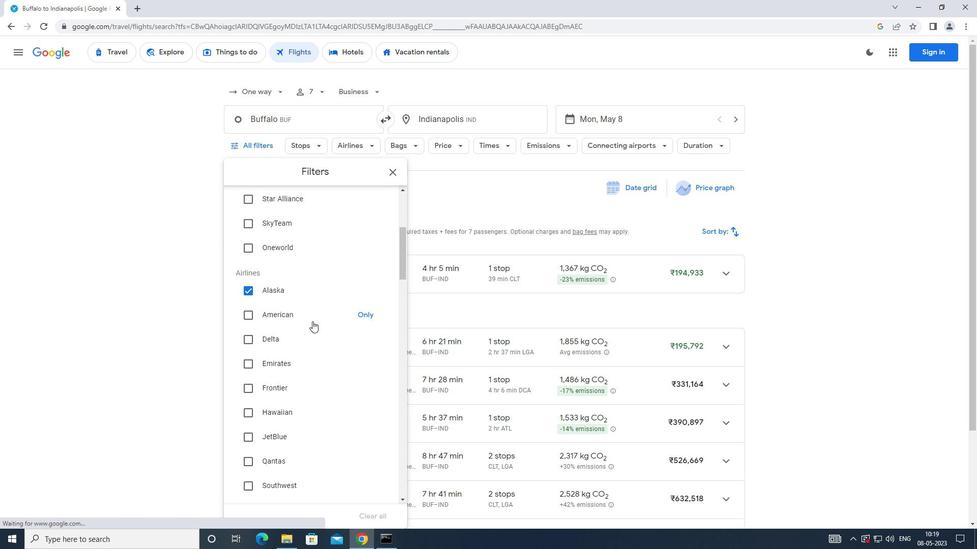 
Action: Mouse scrolled (316, 322) with delta (0, 0)
Screenshot: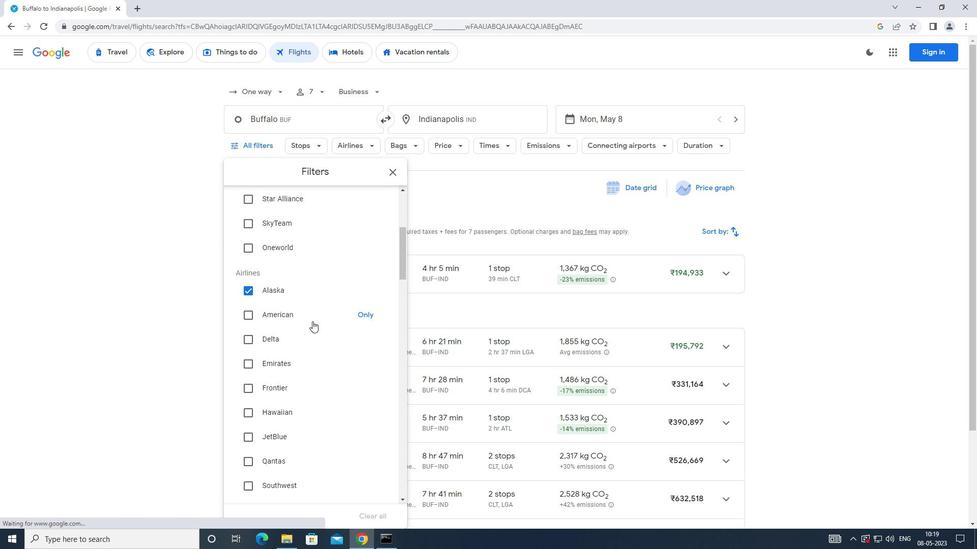
Action: Mouse moved to (317, 323)
Screenshot: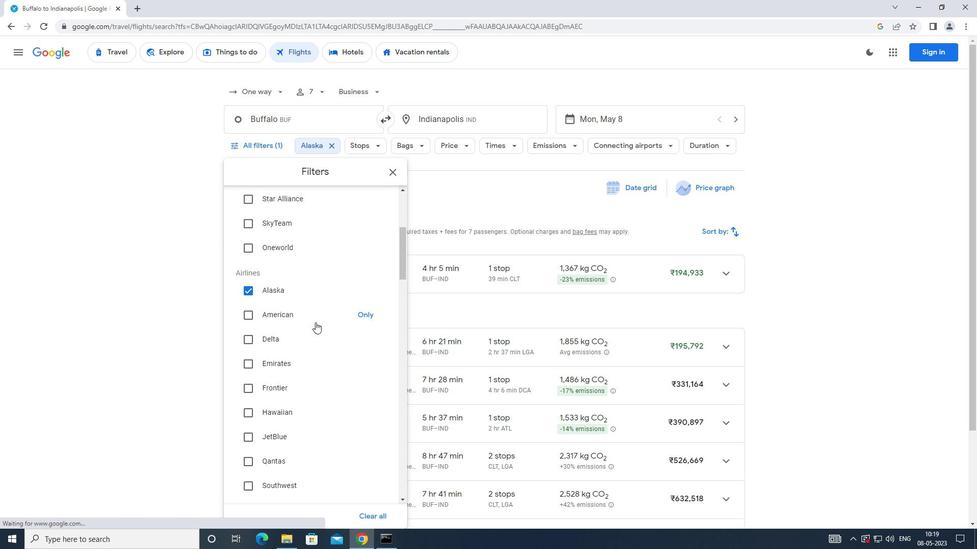 
Action: Mouse scrolled (317, 323) with delta (0, 0)
Screenshot: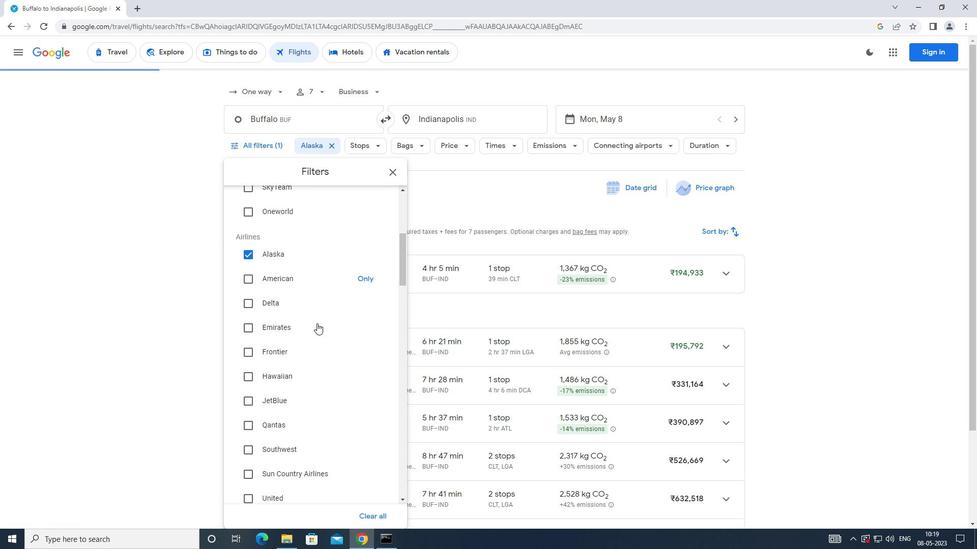 
Action: Mouse moved to (320, 323)
Screenshot: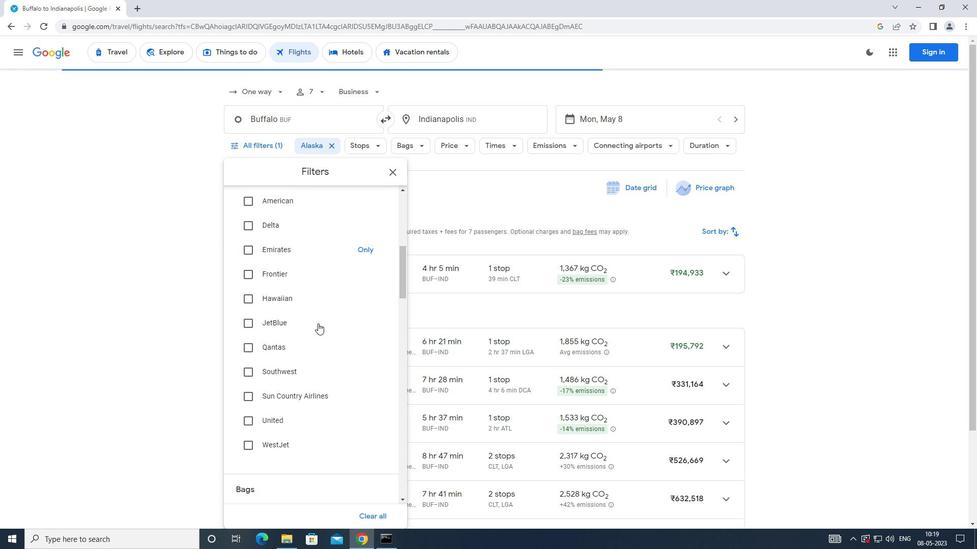 
Action: Mouse scrolled (320, 322) with delta (0, 0)
Screenshot: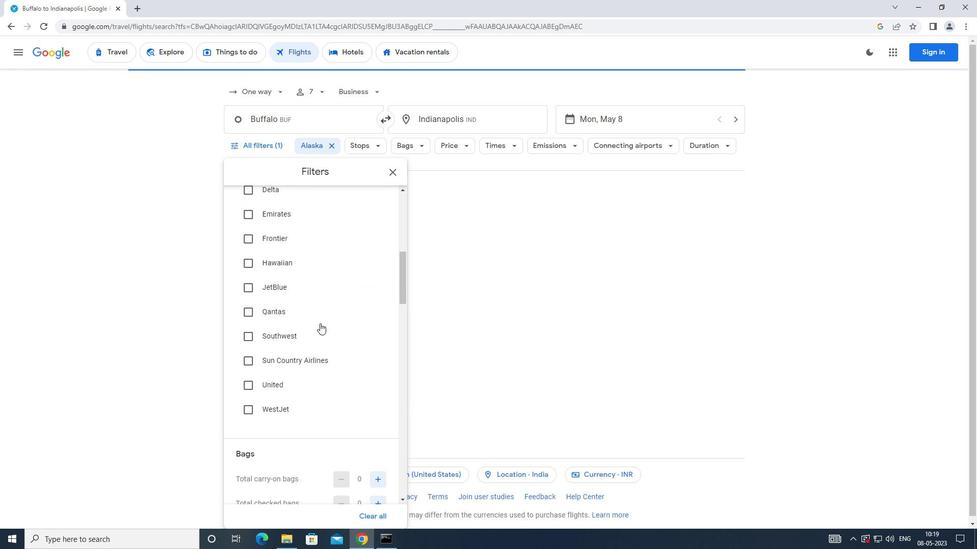 
Action: Mouse scrolled (320, 322) with delta (0, 0)
Screenshot: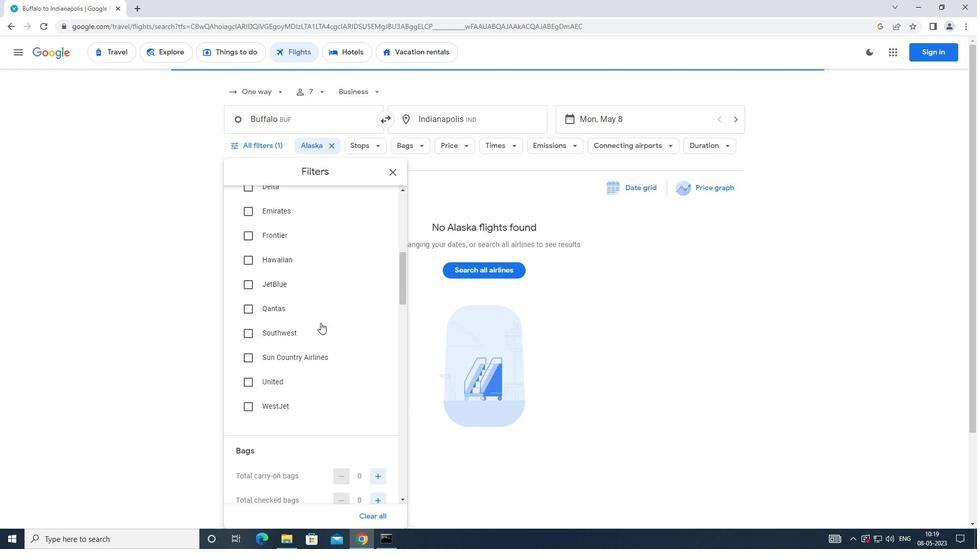 
Action: Mouse moved to (375, 403)
Screenshot: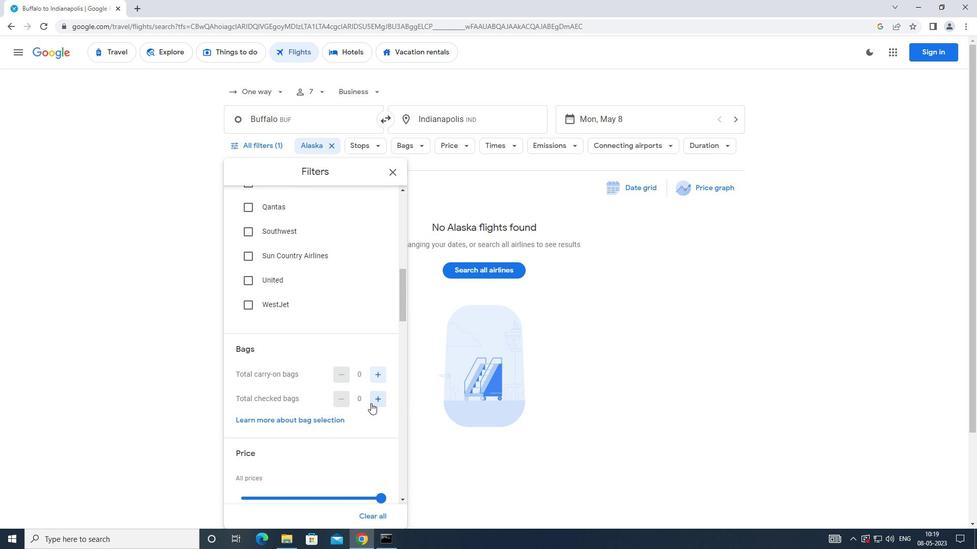 
Action: Mouse pressed left at (375, 403)
Screenshot: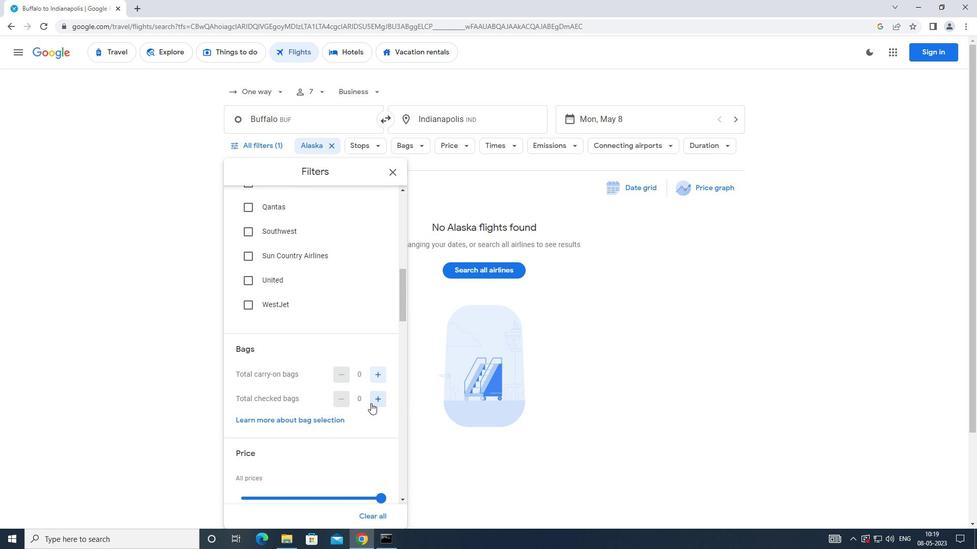 
Action: Mouse moved to (353, 375)
Screenshot: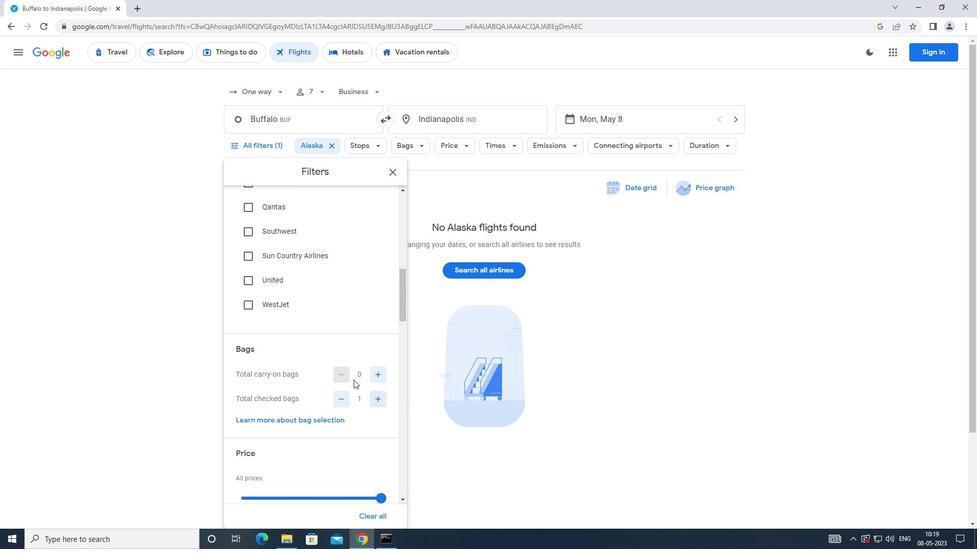 
Action: Mouse scrolled (353, 375) with delta (0, 0)
Screenshot: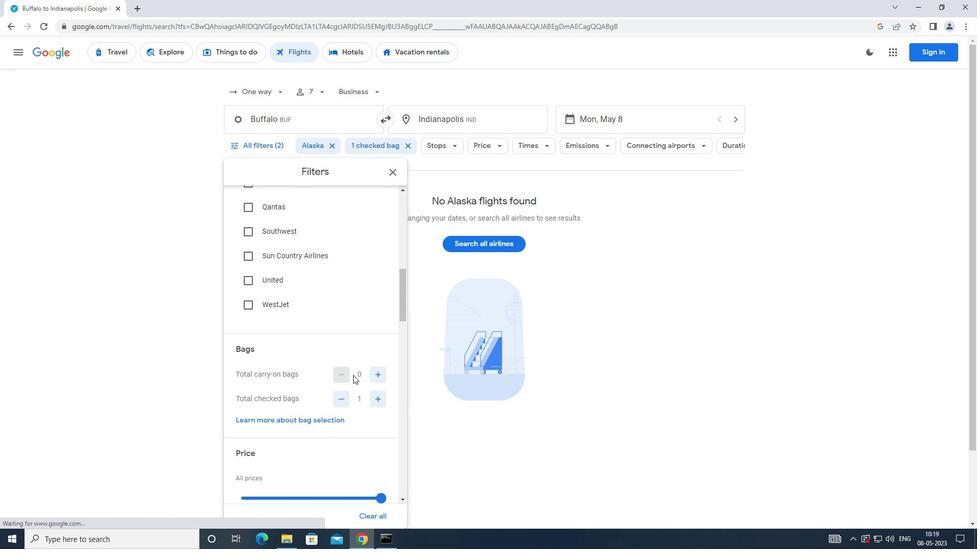 
Action: Mouse scrolled (353, 375) with delta (0, 0)
Screenshot: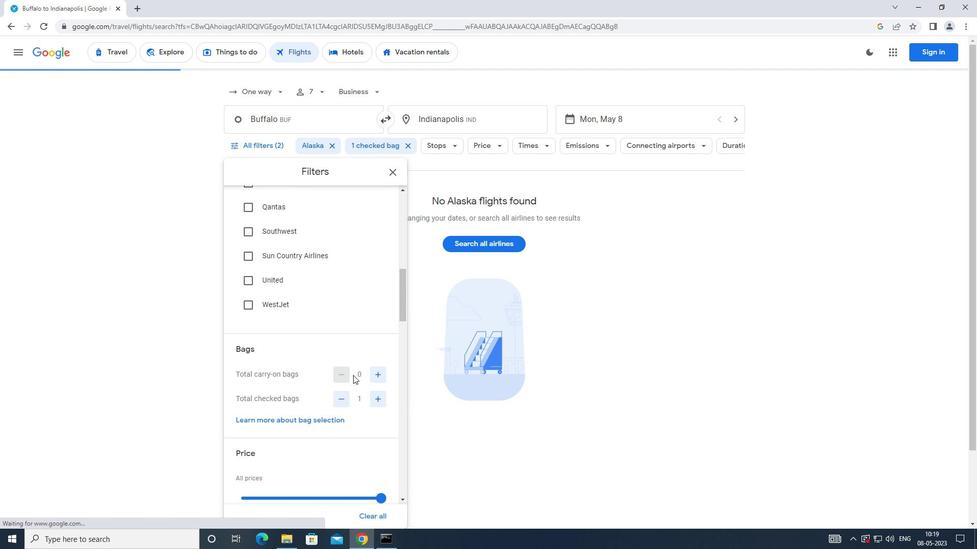 
Action: Mouse moved to (379, 394)
Screenshot: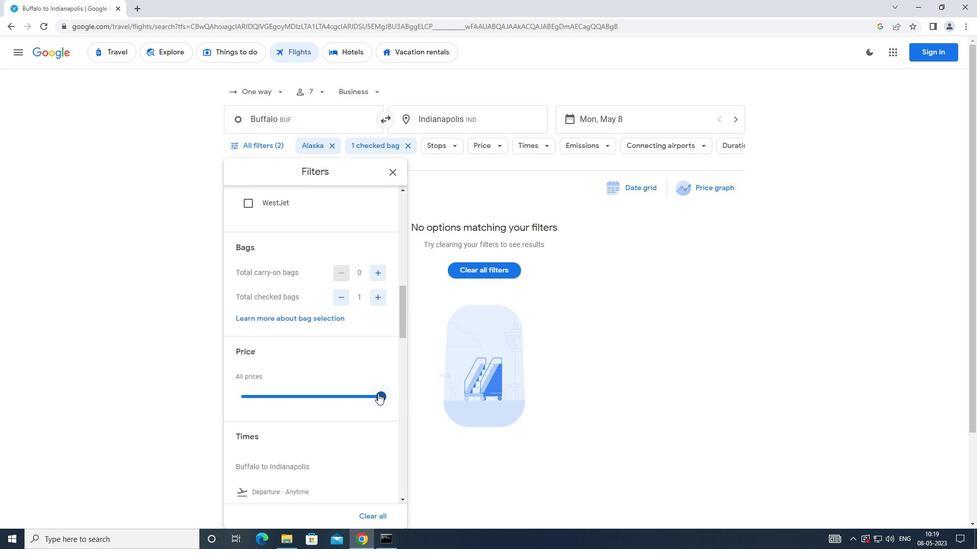 
Action: Mouse pressed left at (379, 394)
Screenshot: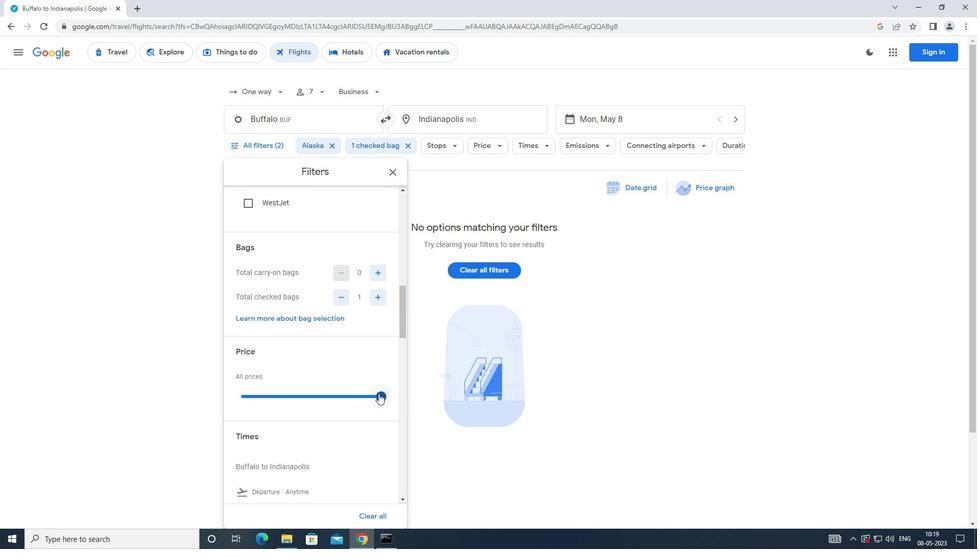 
Action: Mouse moved to (298, 385)
Screenshot: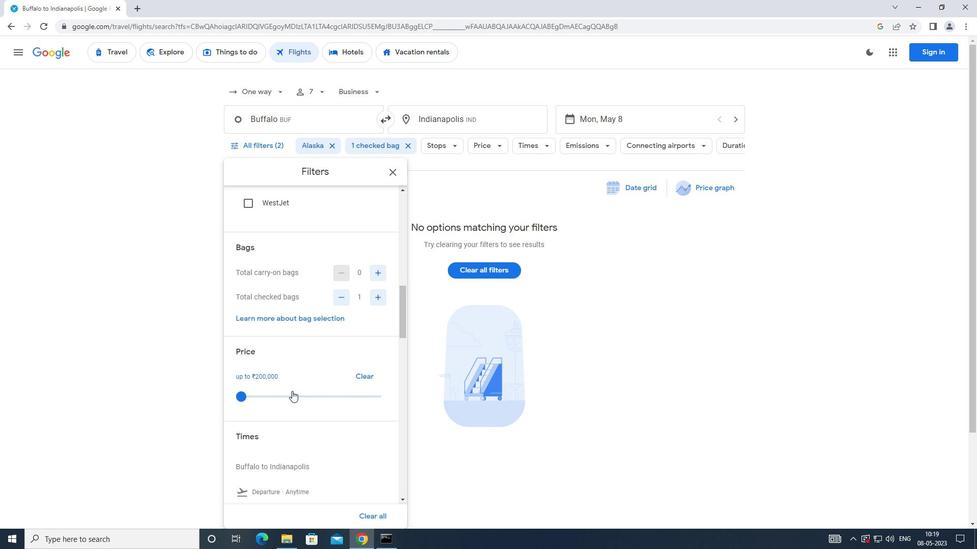 
Action: Mouse scrolled (298, 385) with delta (0, 0)
Screenshot: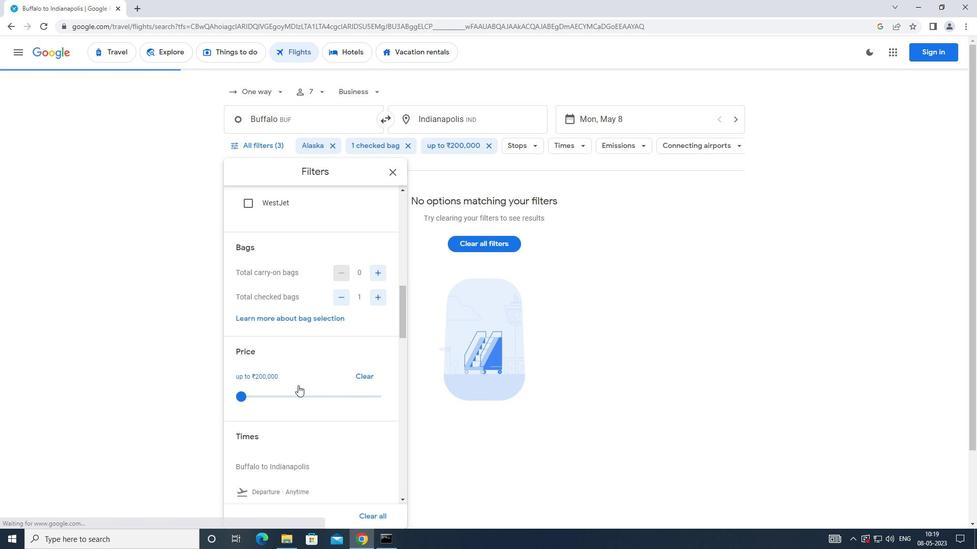 
Action: Mouse scrolled (298, 385) with delta (0, 0)
Screenshot: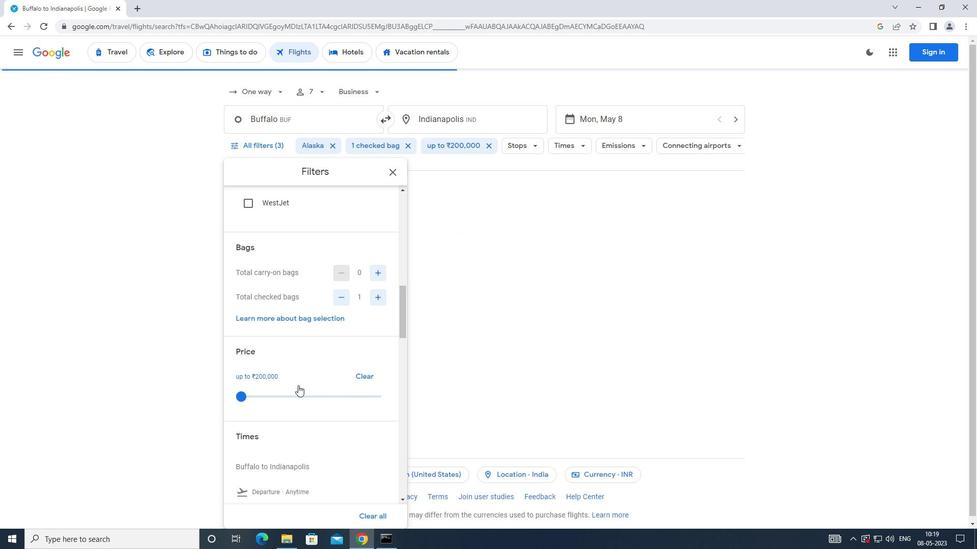 
Action: Mouse scrolled (298, 385) with delta (0, 0)
Screenshot: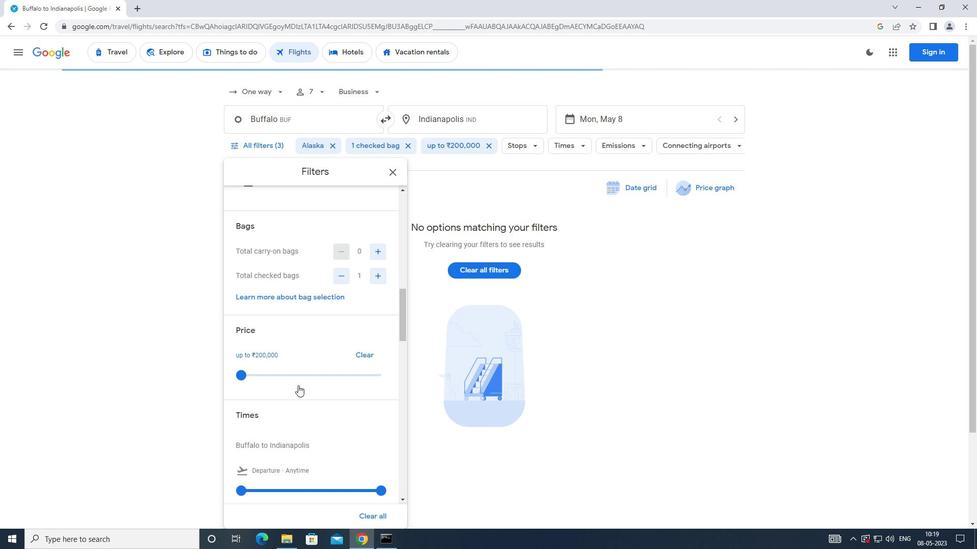 
Action: Mouse moved to (298, 385)
Screenshot: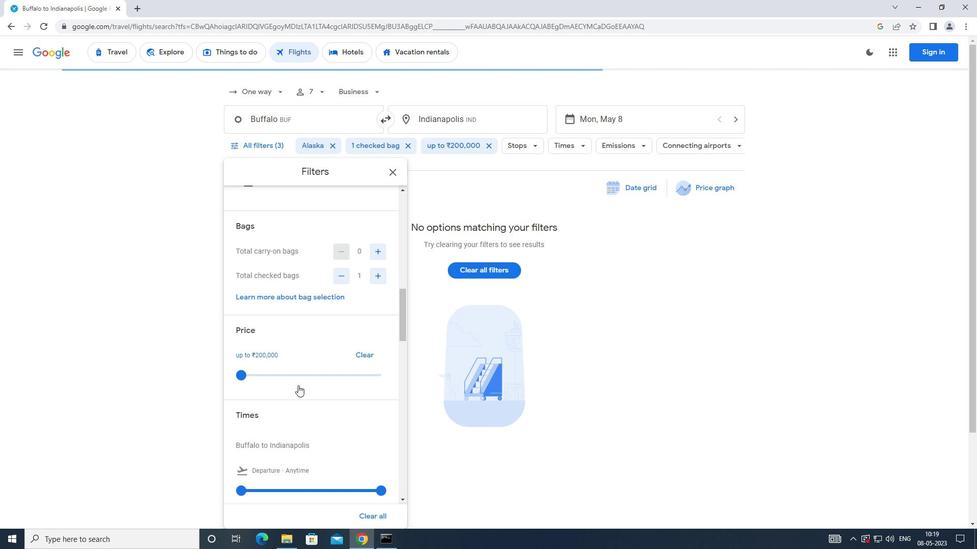 
Action: Mouse scrolled (298, 384) with delta (0, 0)
Screenshot: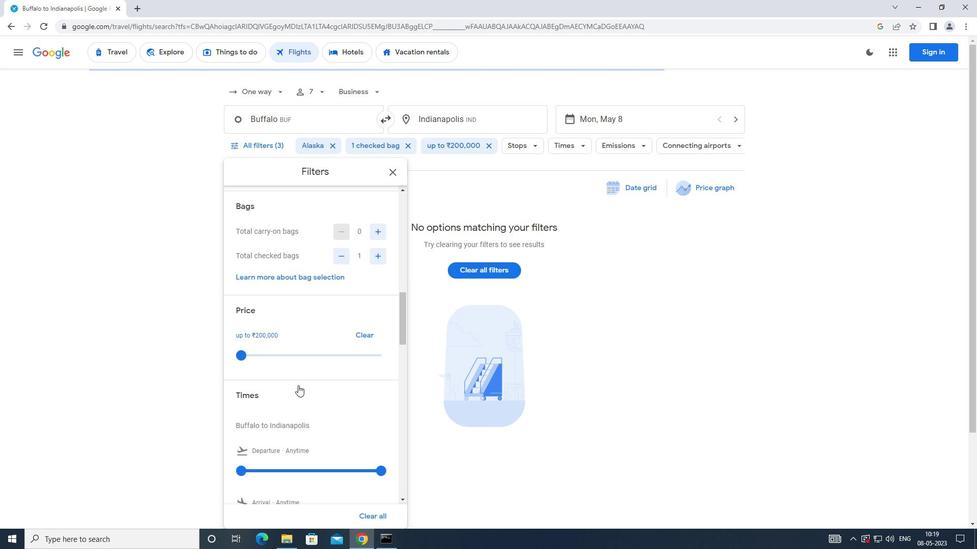 
Action: Mouse moved to (238, 311)
Screenshot: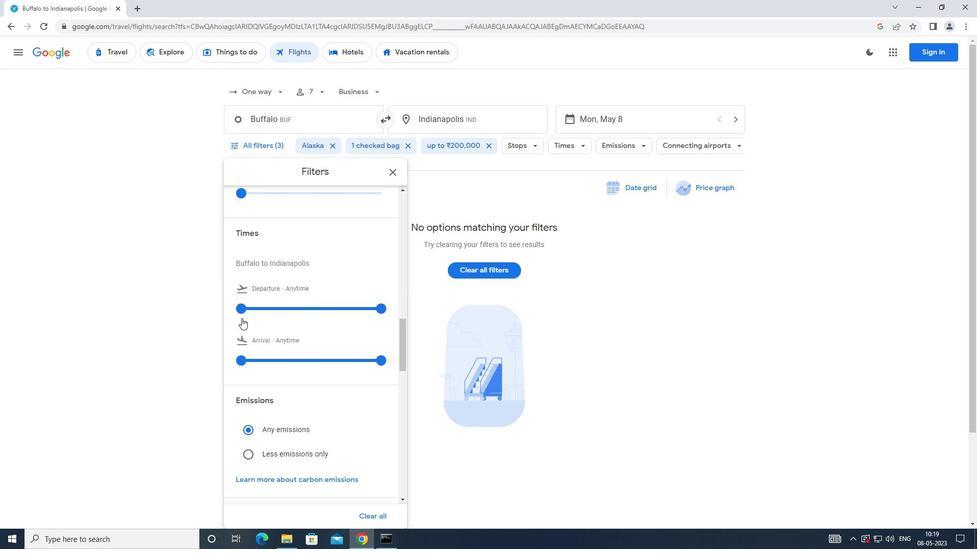 
Action: Mouse pressed left at (238, 311)
Screenshot: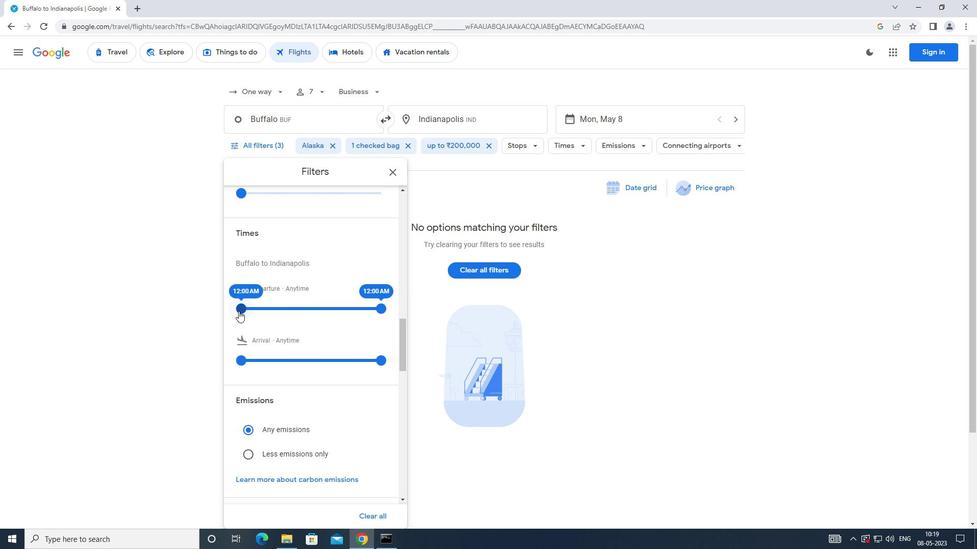 
Action: Mouse moved to (384, 310)
Screenshot: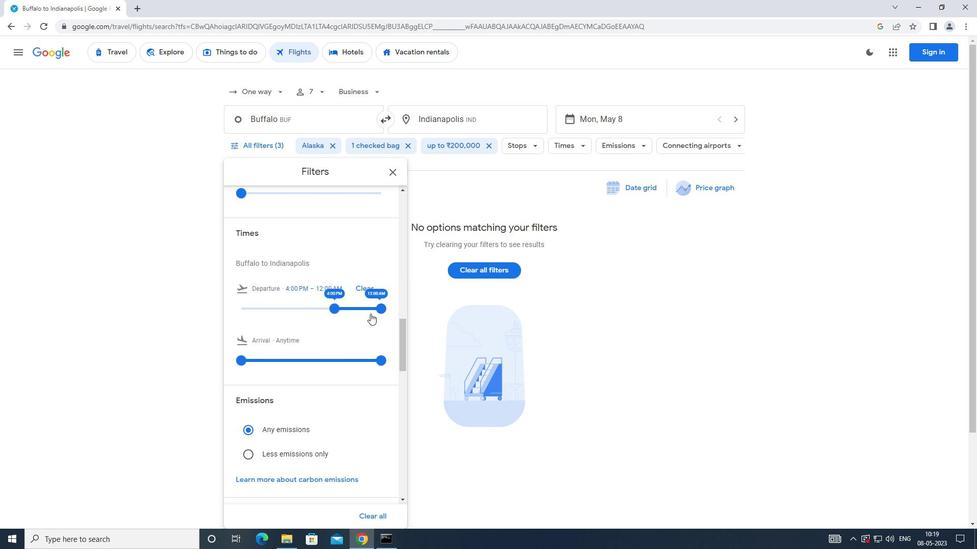 
Action: Mouse pressed left at (384, 310)
Screenshot: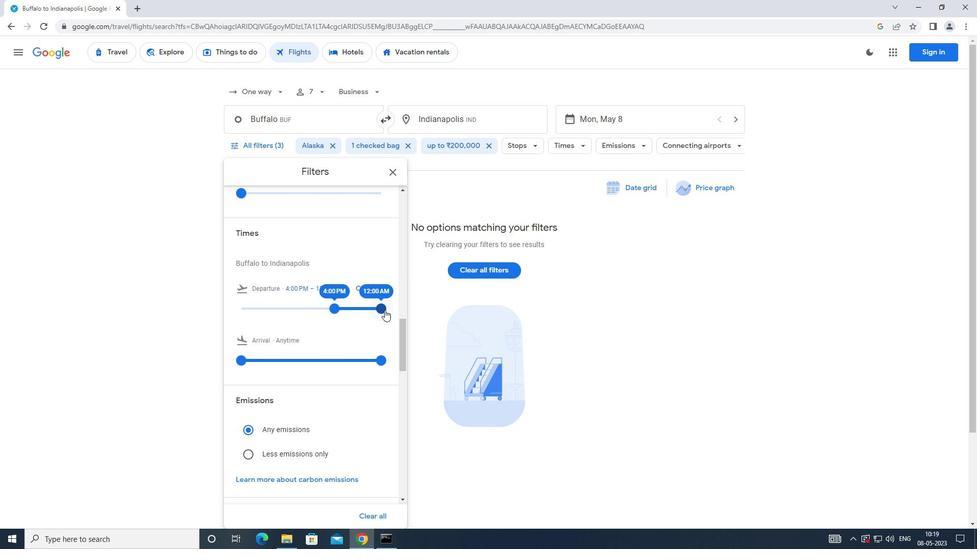 
Action: Mouse moved to (389, 169)
Screenshot: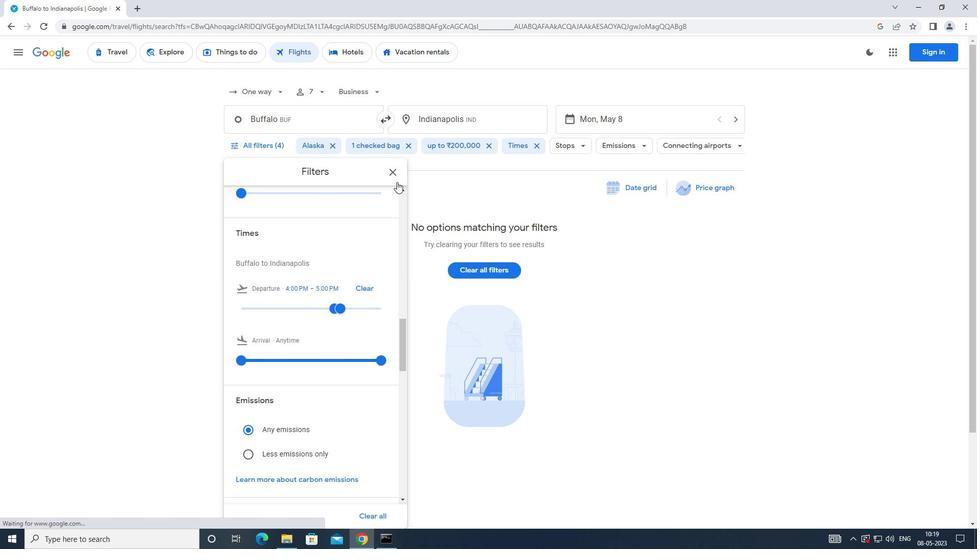 
Action: Mouse pressed left at (389, 169)
Screenshot: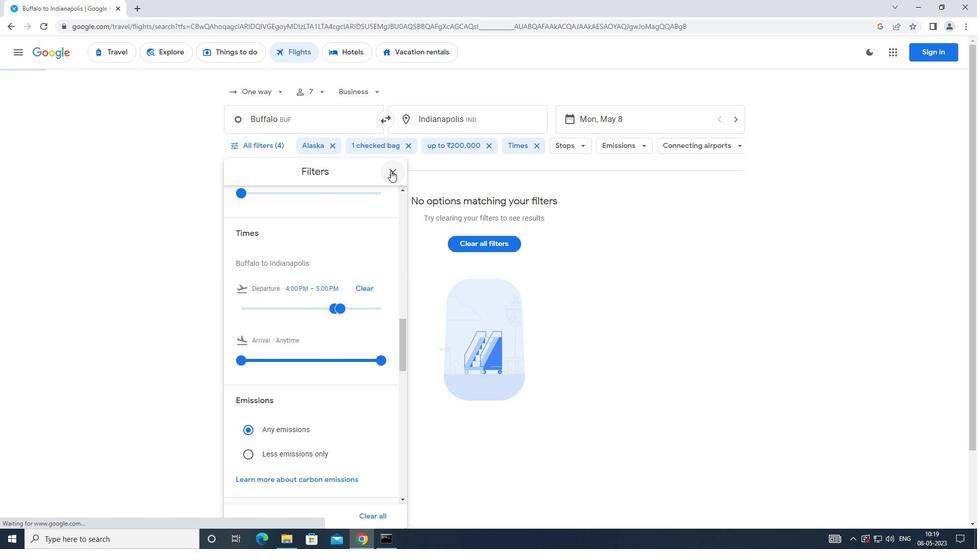 
Action: Mouse moved to (400, 218)
Screenshot: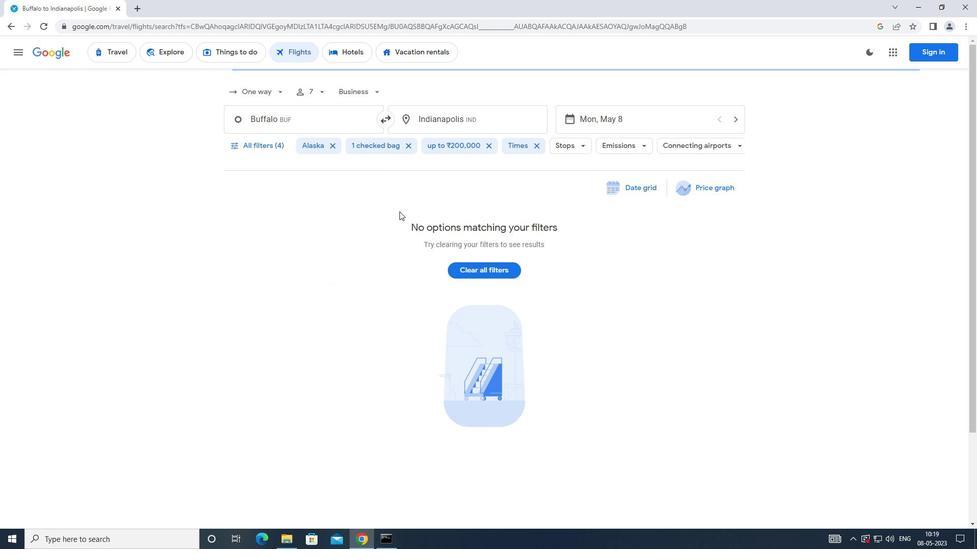 
